 Task: Find connections with filter location Bagé with filter topic #Energywith filter profile language Spanish with filter current company WNS with filter school Sanjivani College of Engineering kopargaon with filter industry Vehicle Repair and Maintenance with filter service category Nature Photography with filter keywords title Bus Driver
Action: Mouse moved to (575, 101)
Screenshot: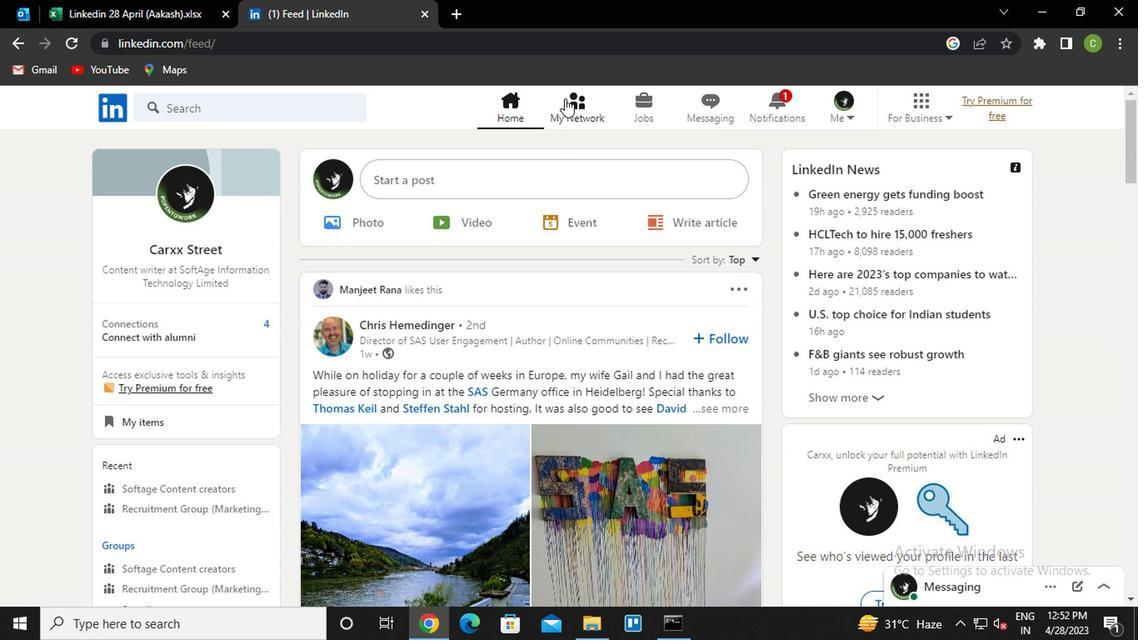 
Action: Mouse pressed left at (575, 101)
Screenshot: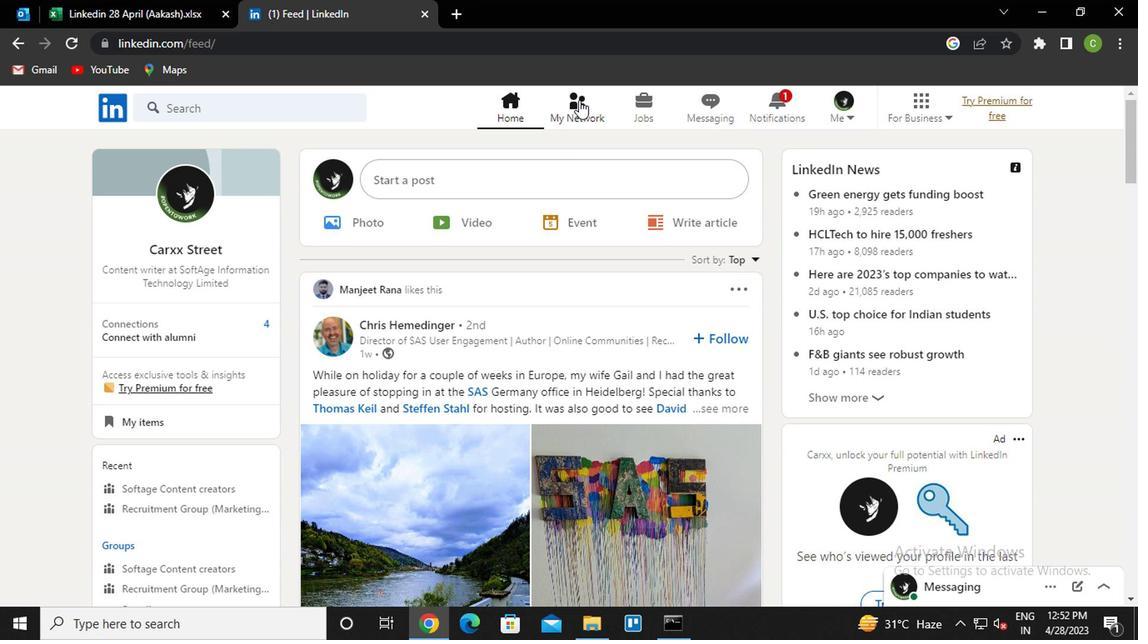 
Action: Mouse moved to (257, 196)
Screenshot: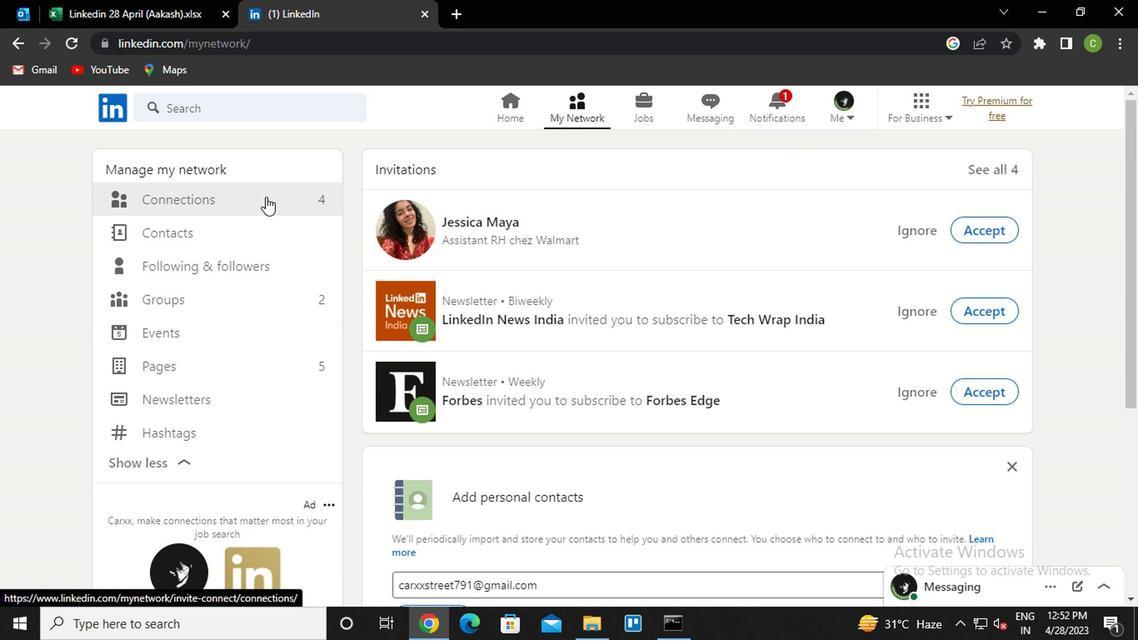 
Action: Mouse pressed left at (257, 196)
Screenshot: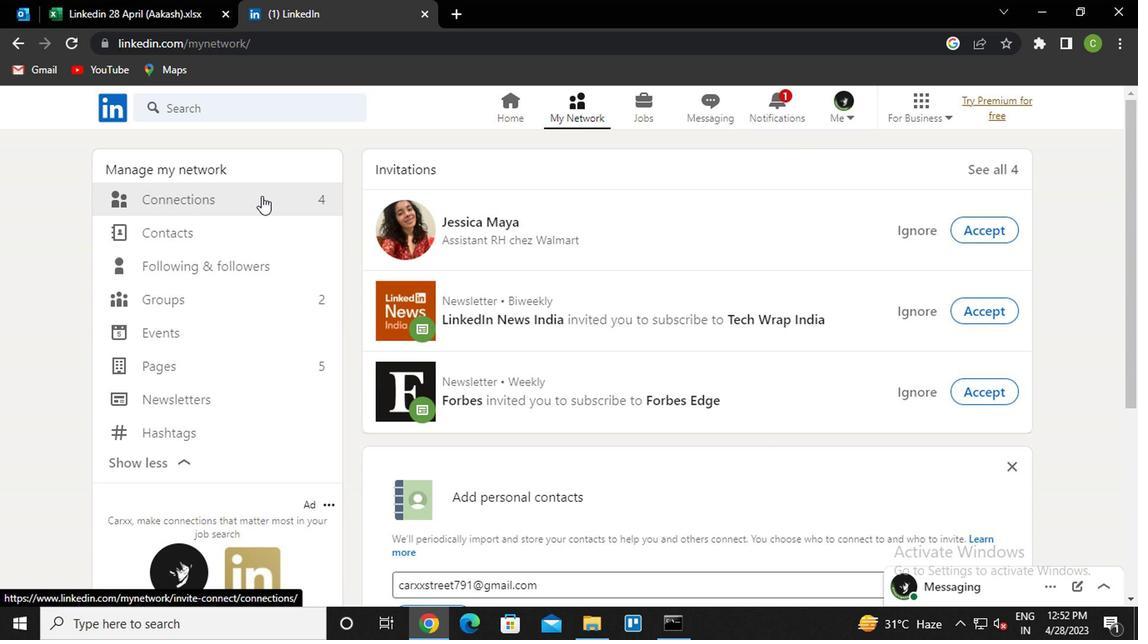 
Action: Mouse moved to (711, 205)
Screenshot: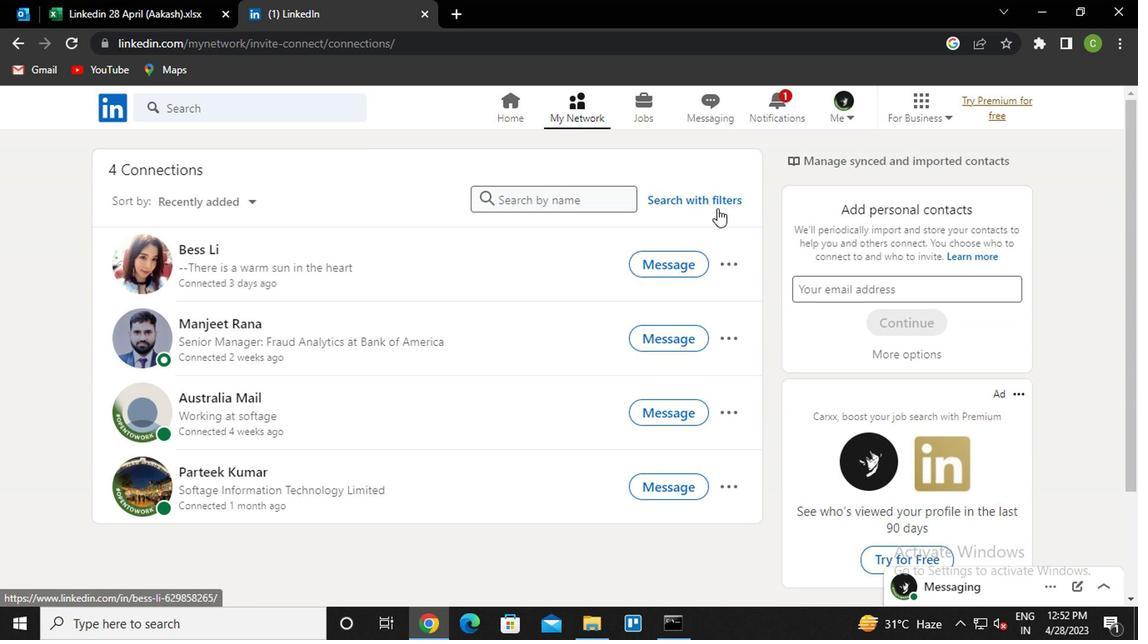 
Action: Mouse pressed left at (711, 205)
Screenshot: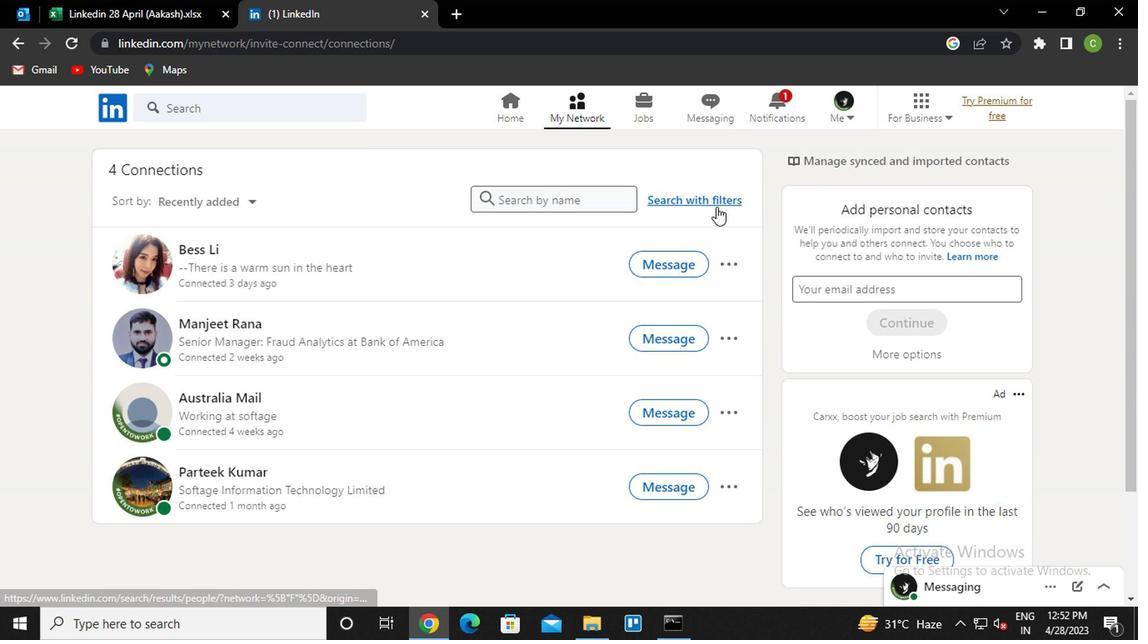 
Action: Mouse moved to (625, 156)
Screenshot: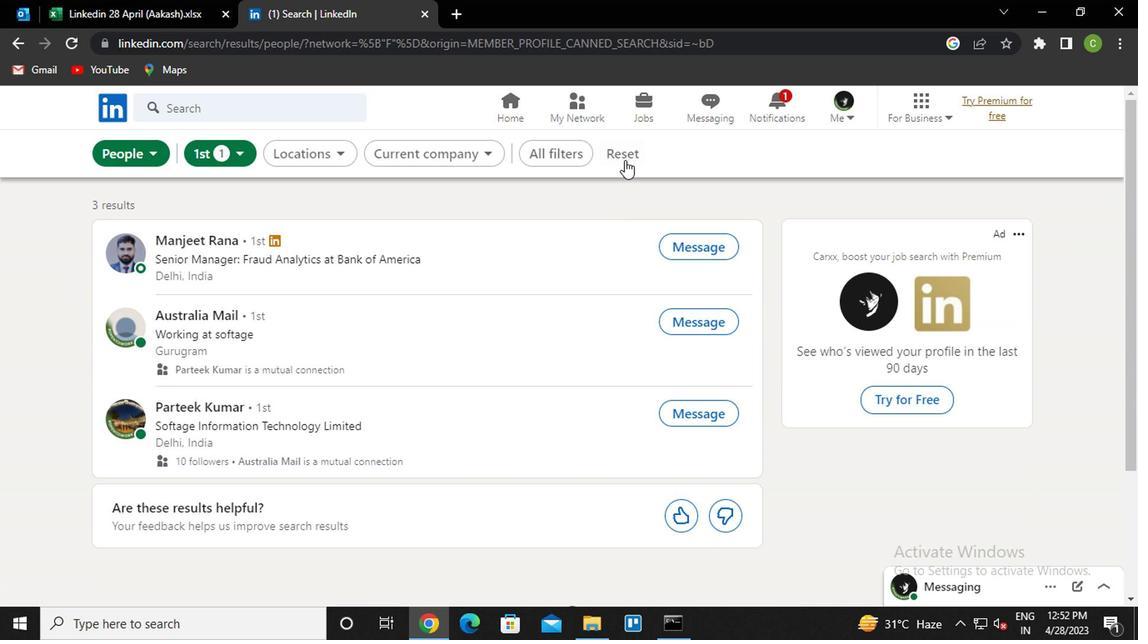
Action: Mouse pressed left at (625, 156)
Screenshot: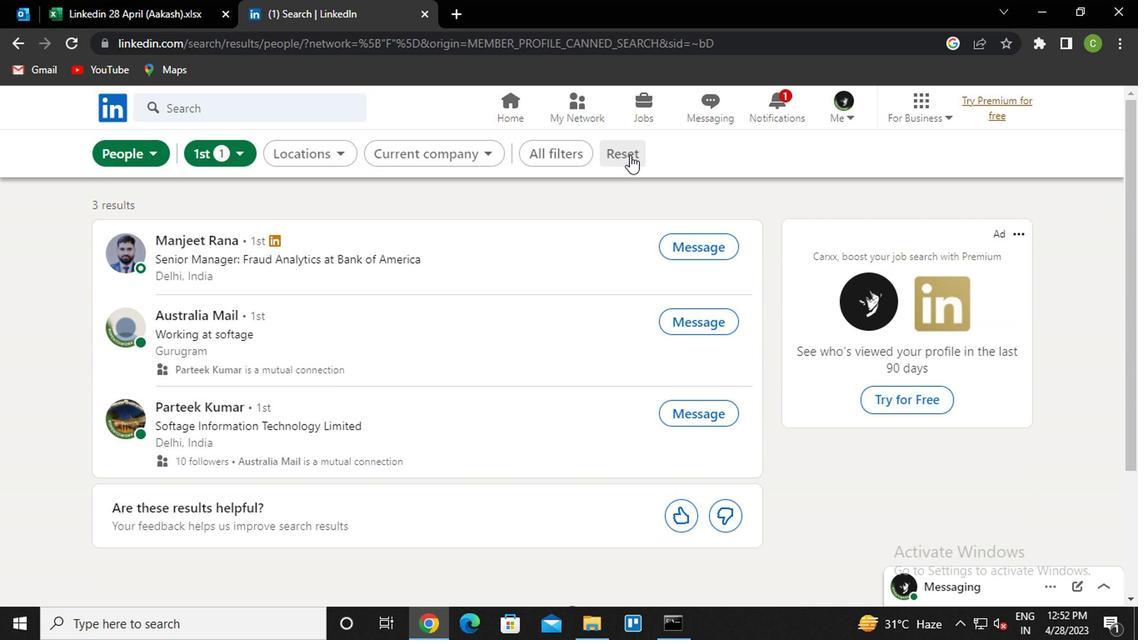 
Action: Mouse moved to (607, 158)
Screenshot: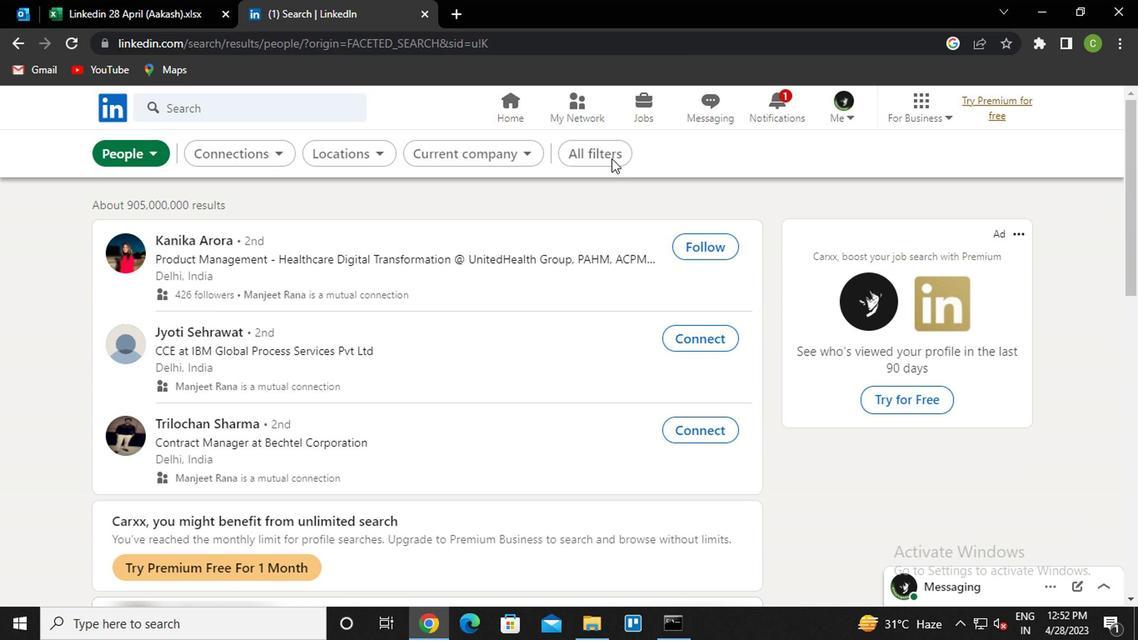 
Action: Mouse pressed left at (607, 158)
Screenshot: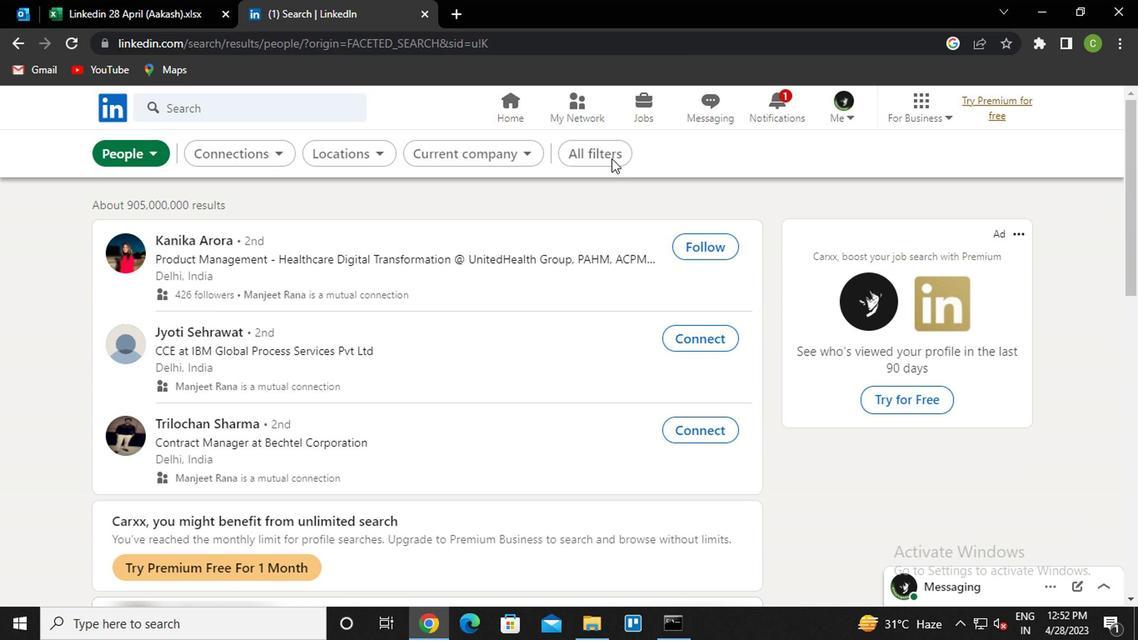 
Action: Mouse moved to (830, 353)
Screenshot: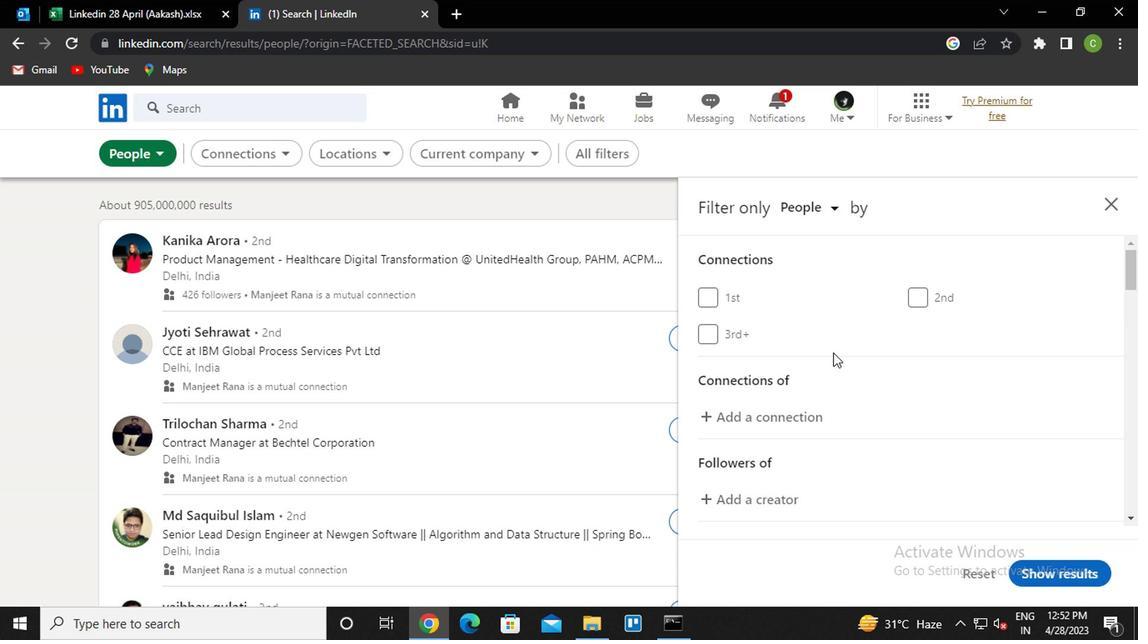 
Action: Mouse scrolled (830, 353) with delta (0, 0)
Screenshot: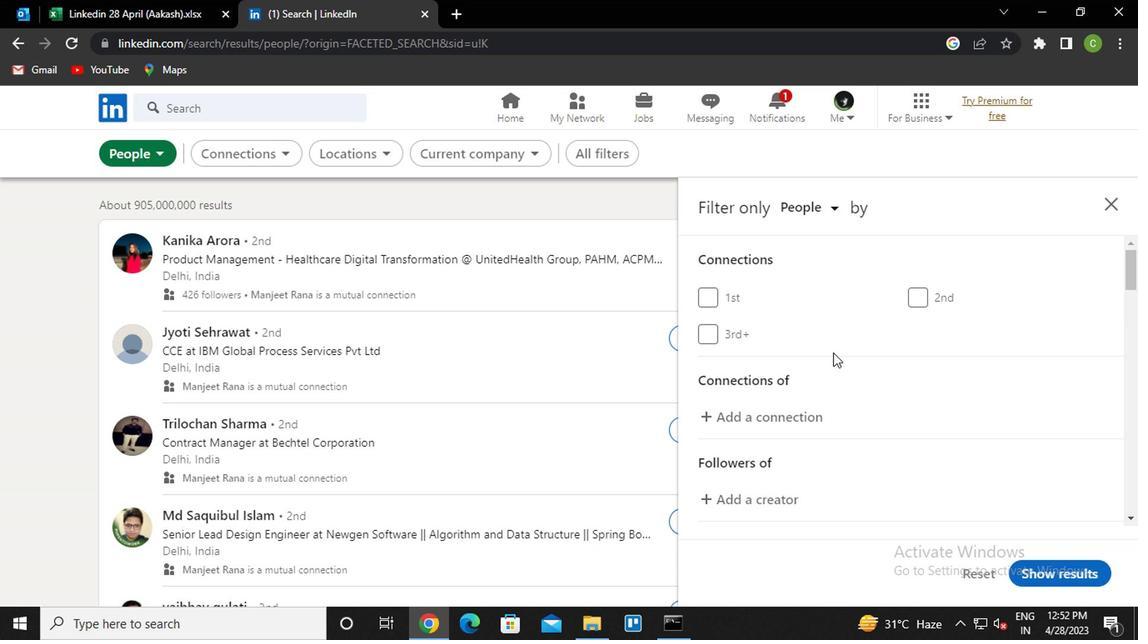 
Action: Mouse moved to (831, 356)
Screenshot: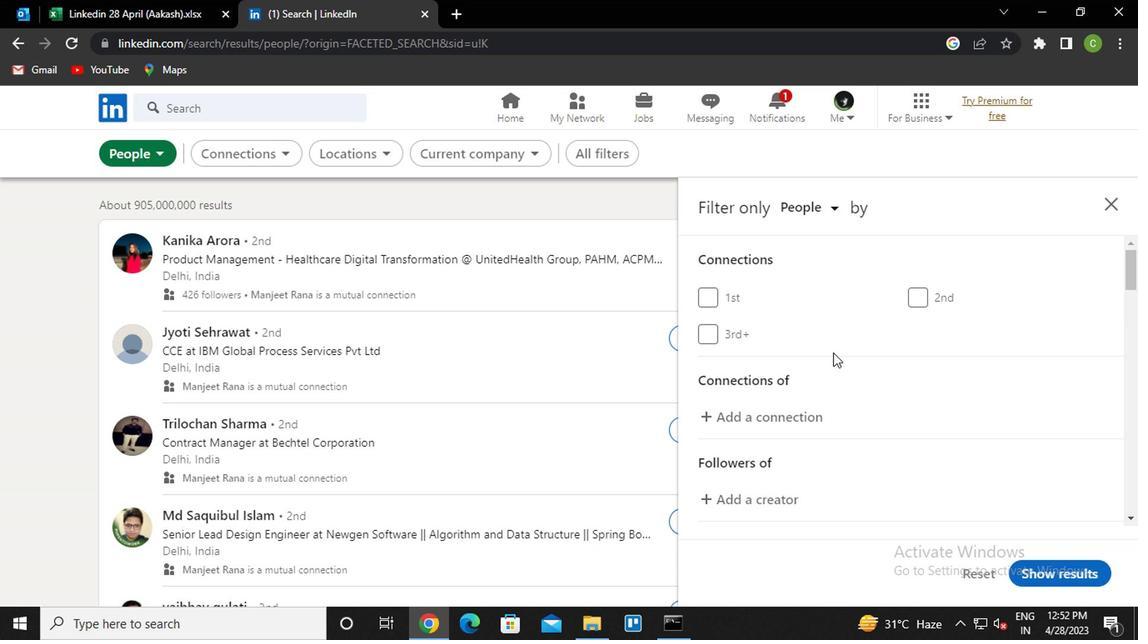 
Action: Mouse scrolled (831, 355) with delta (0, -1)
Screenshot: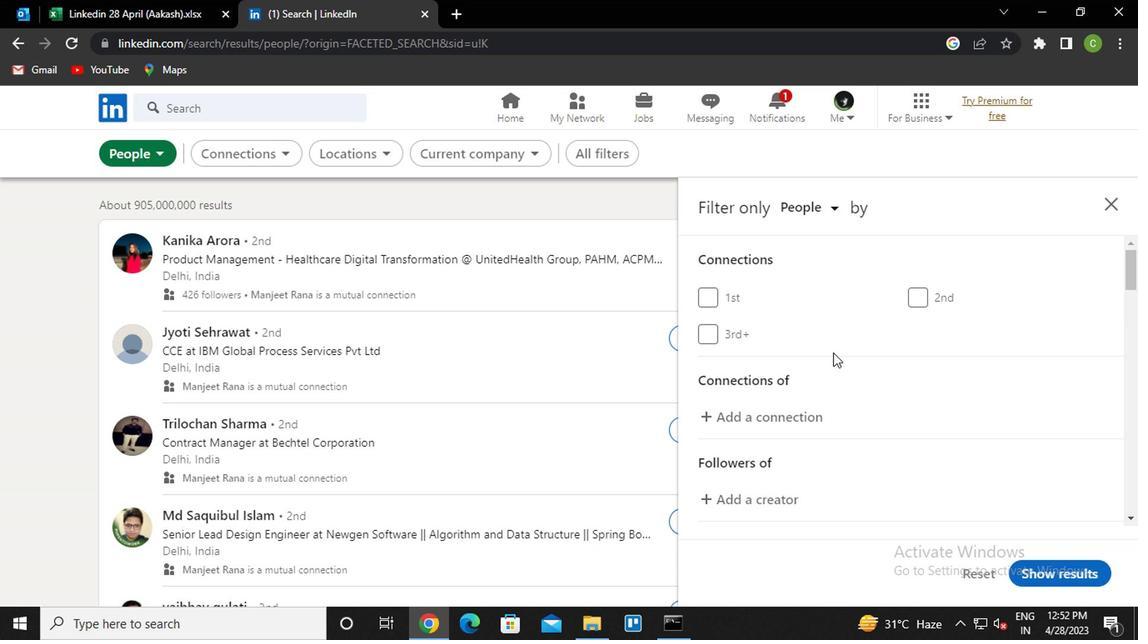 
Action: Mouse moved to (834, 361)
Screenshot: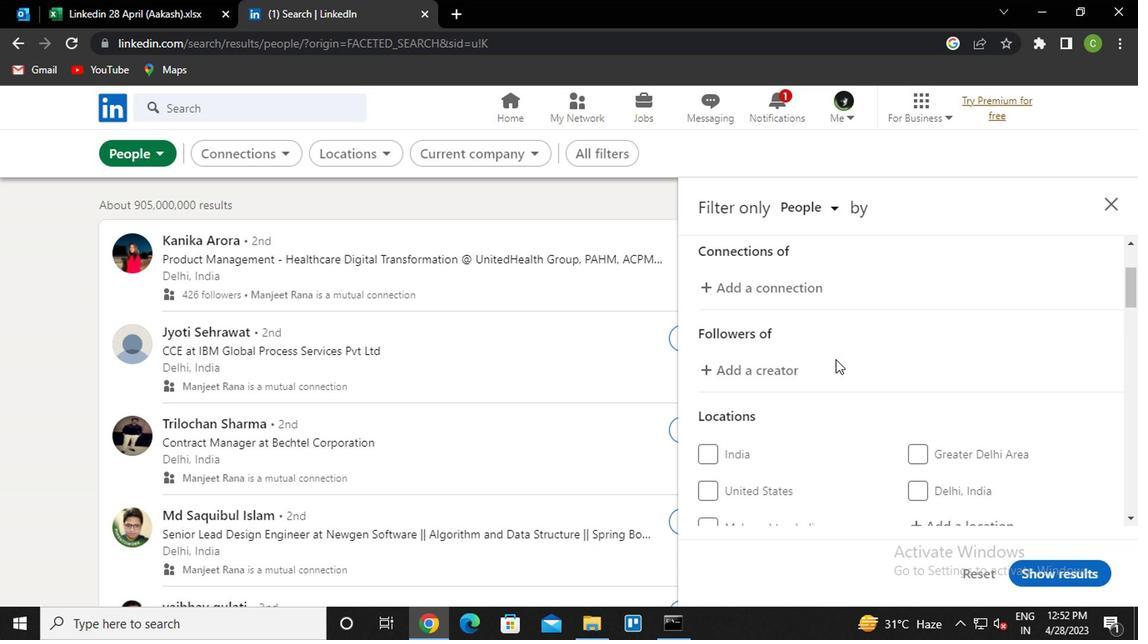 
Action: Mouse scrolled (834, 359) with delta (0, -1)
Screenshot: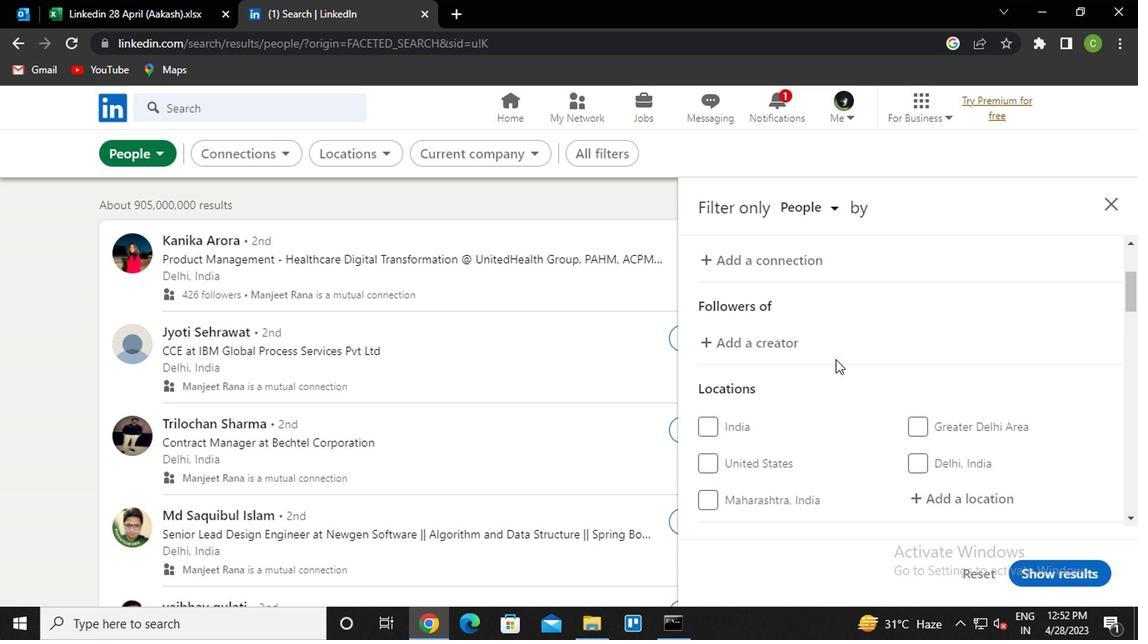 
Action: Mouse moved to (837, 365)
Screenshot: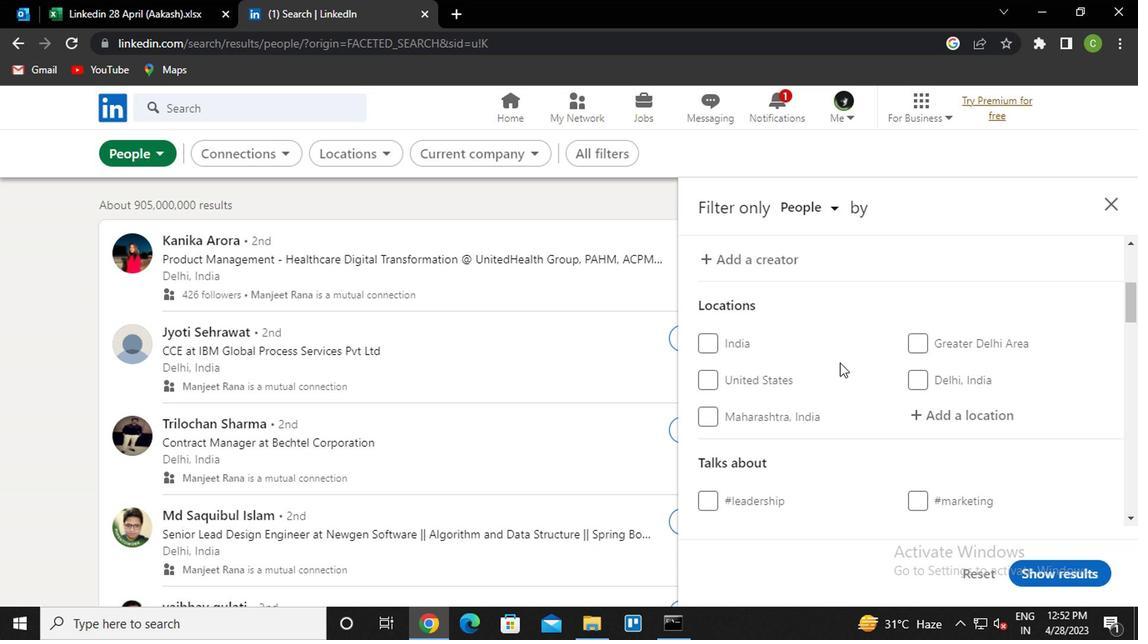 
Action: Mouse scrolled (837, 365) with delta (0, 0)
Screenshot: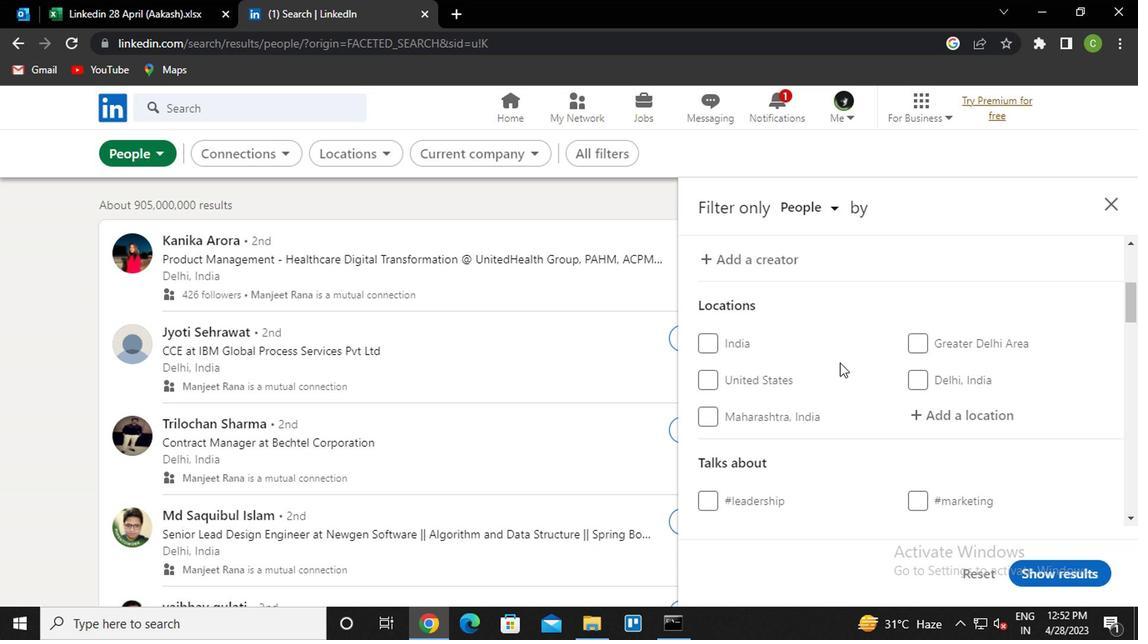 
Action: Mouse moved to (920, 324)
Screenshot: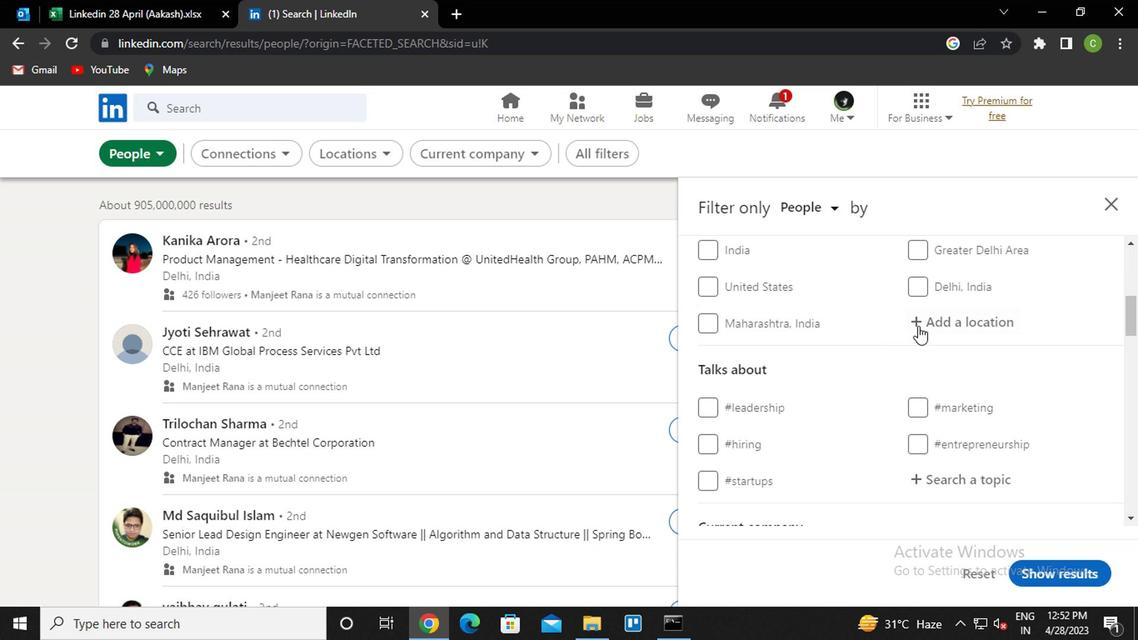 
Action: Mouse pressed left at (920, 324)
Screenshot: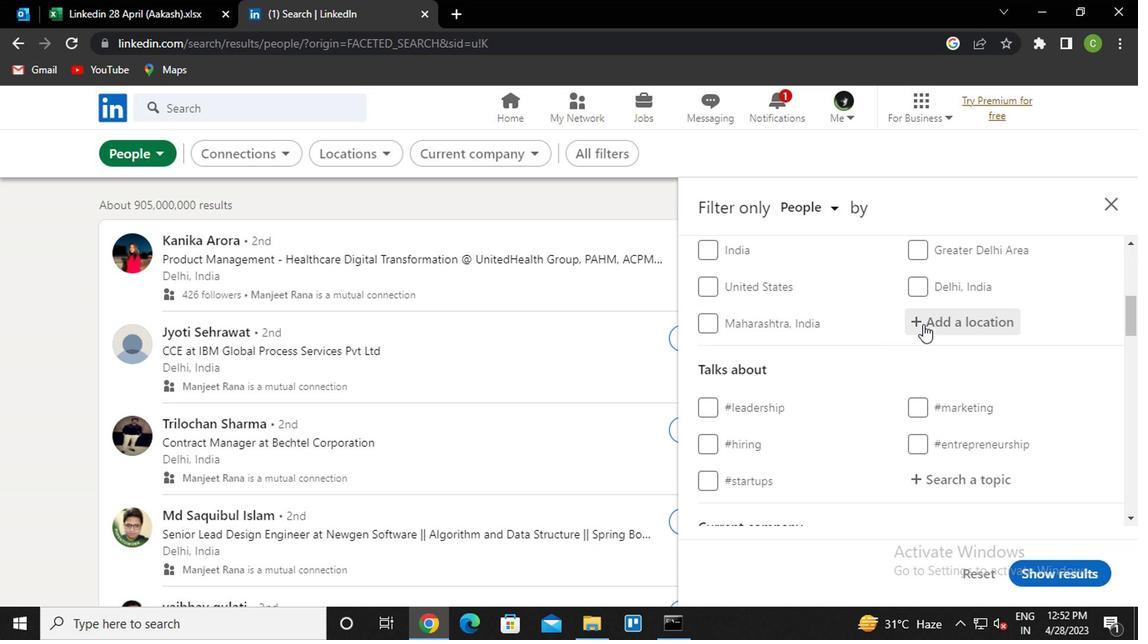 
Action: Key pressed <Key.caps_lock>b<Key.caps_lock>age<Key.down><Key.enter>
Screenshot: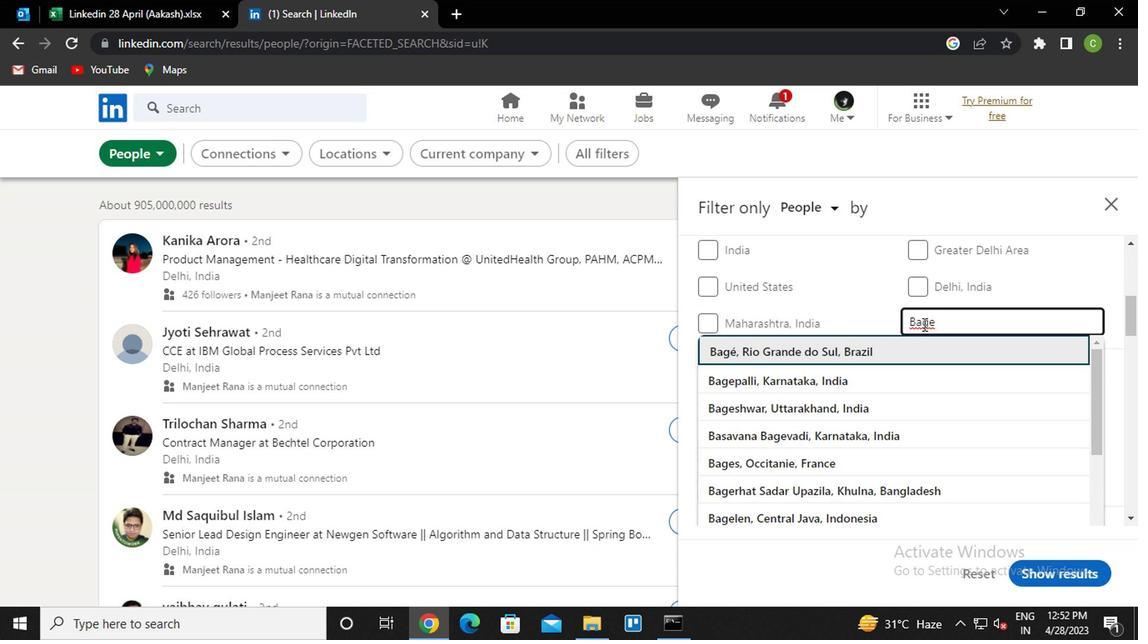
Action: Mouse scrolled (920, 323) with delta (0, 0)
Screenshot: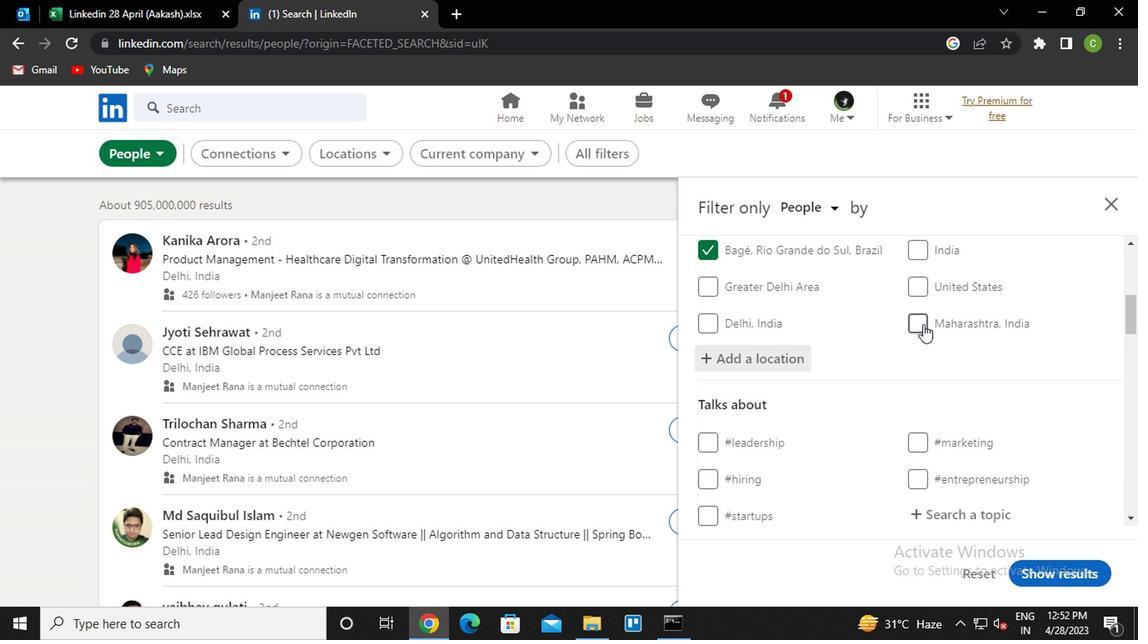 
Action: Mouse scrolled (920, 323) with delta (0, 0)
Screenshot: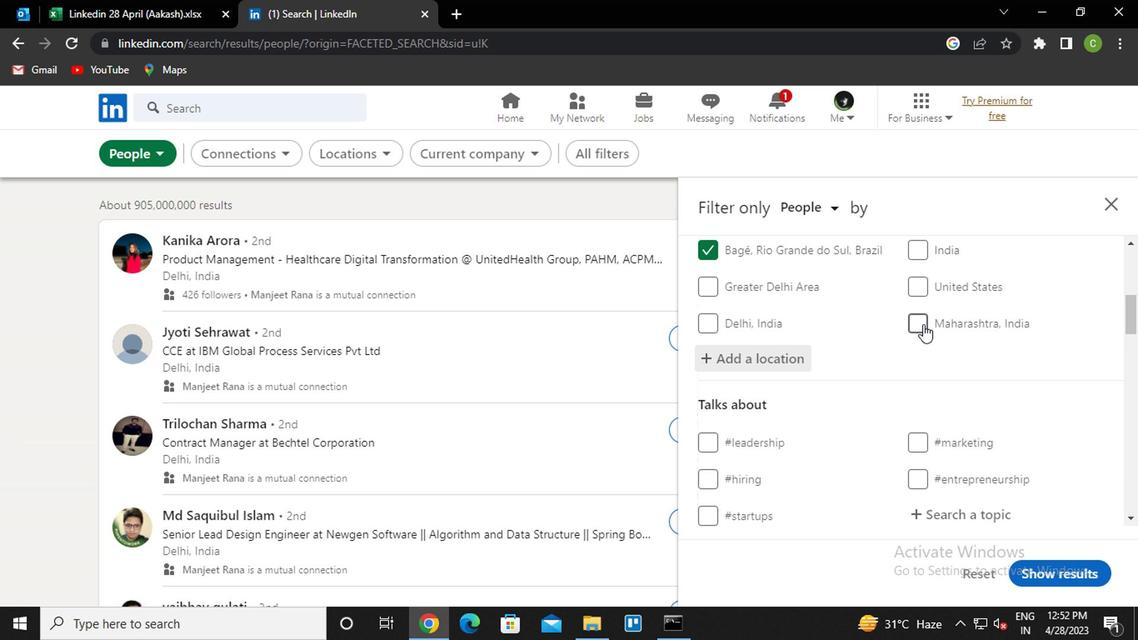 
Action: Mouse scrolled (920, 323) with delta (0, 0)
Screenshot: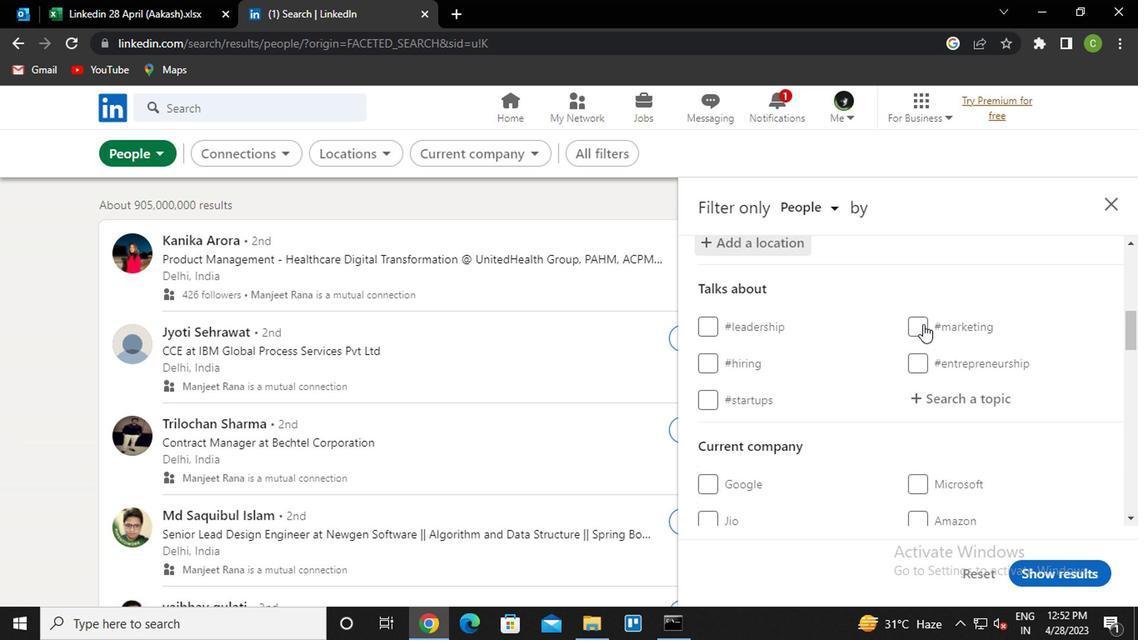 
Action: Mouse moved to (976, 265)
Screenshot: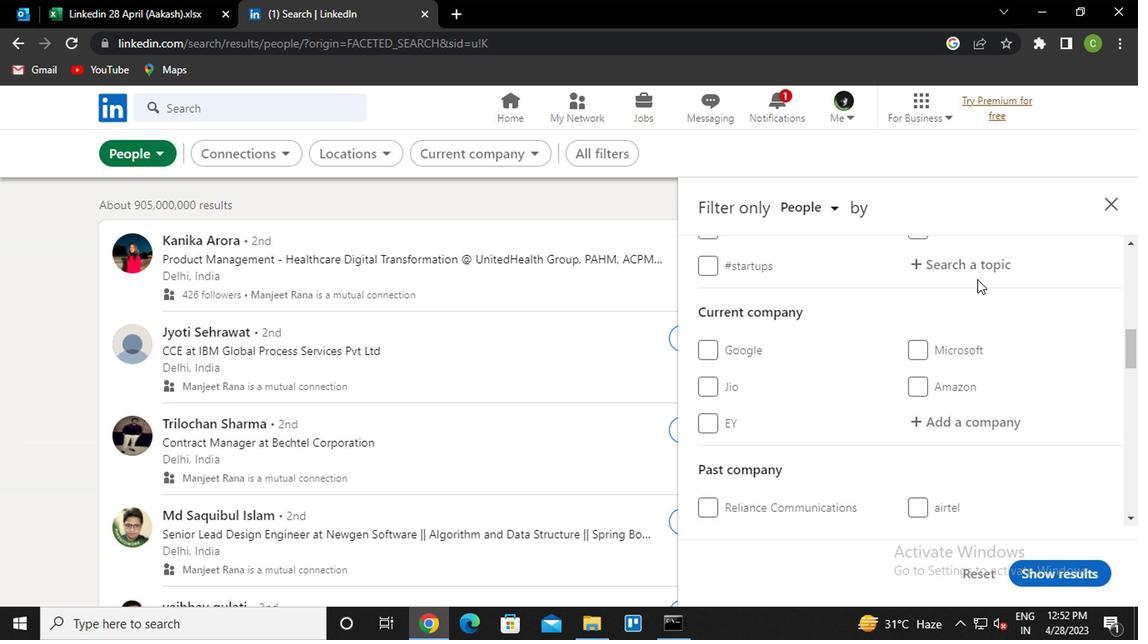 
Action: Mouse pressed left at (976, 265)
Screenshot: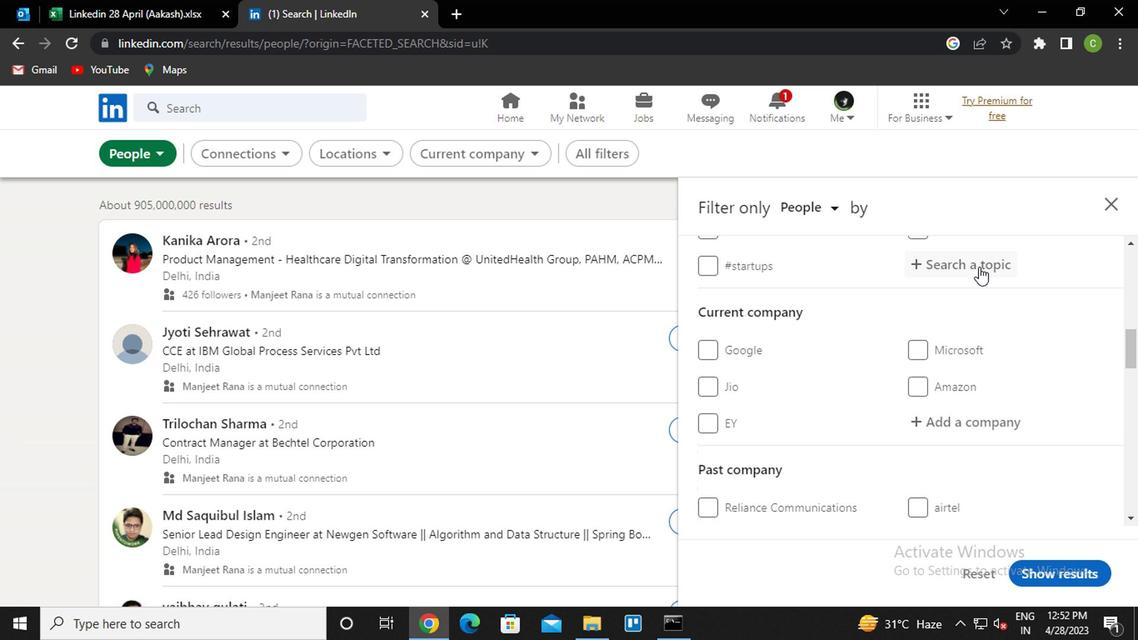 
Action: Key pressed energy<Key.down><Key.enter>
Screenshot: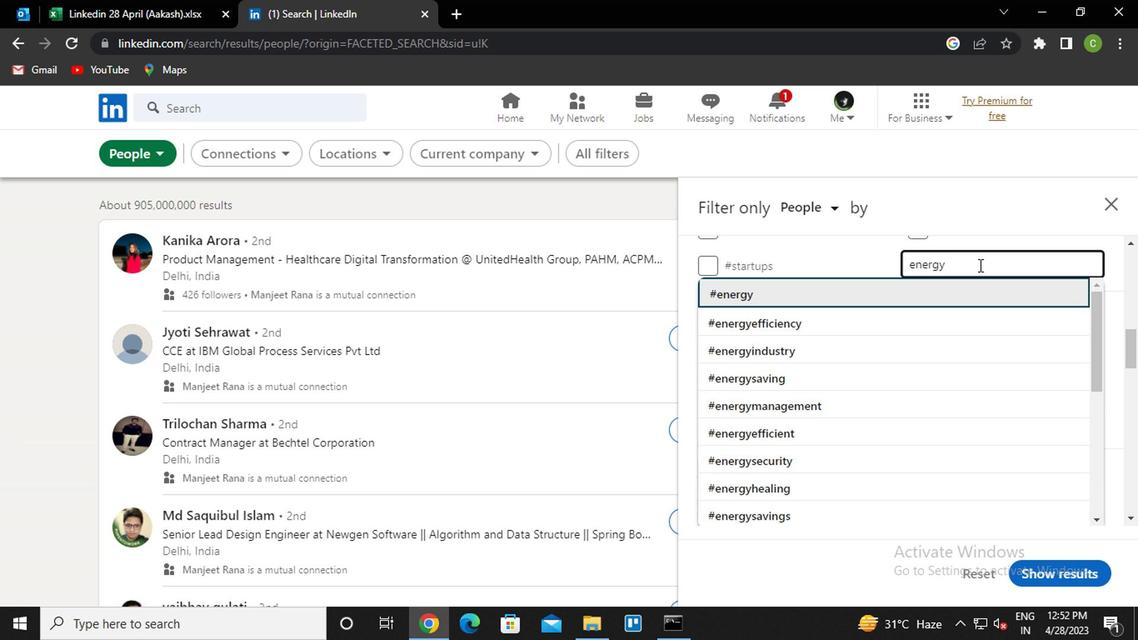 
Action: Mouse scrolled (976, 264) with delta (0, 0)
Screenshot: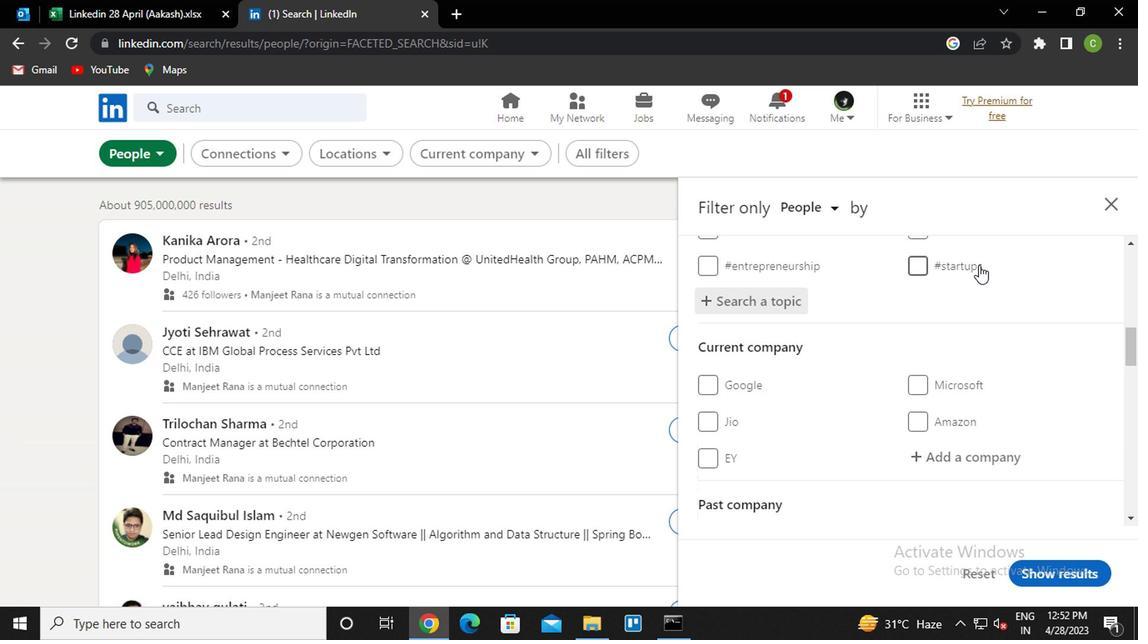 
Action: Mouse scrolled (976, 264) with delta (0, 0)
Screenshot: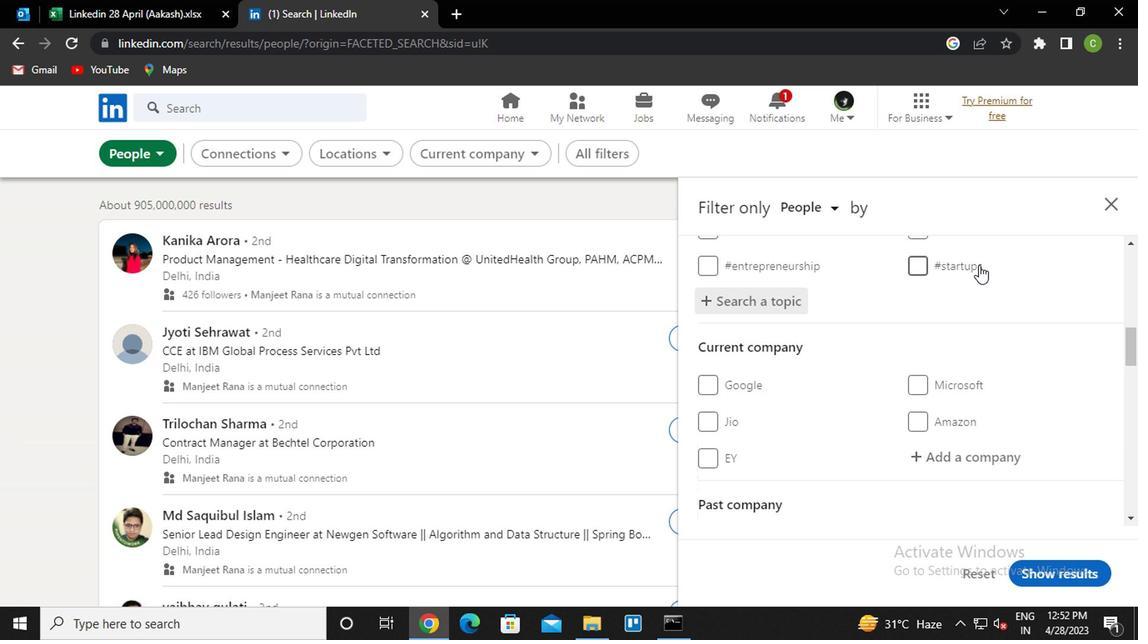 
Action: Mouse scrolled (976, 264) with delta (0, 0)
Screenshot: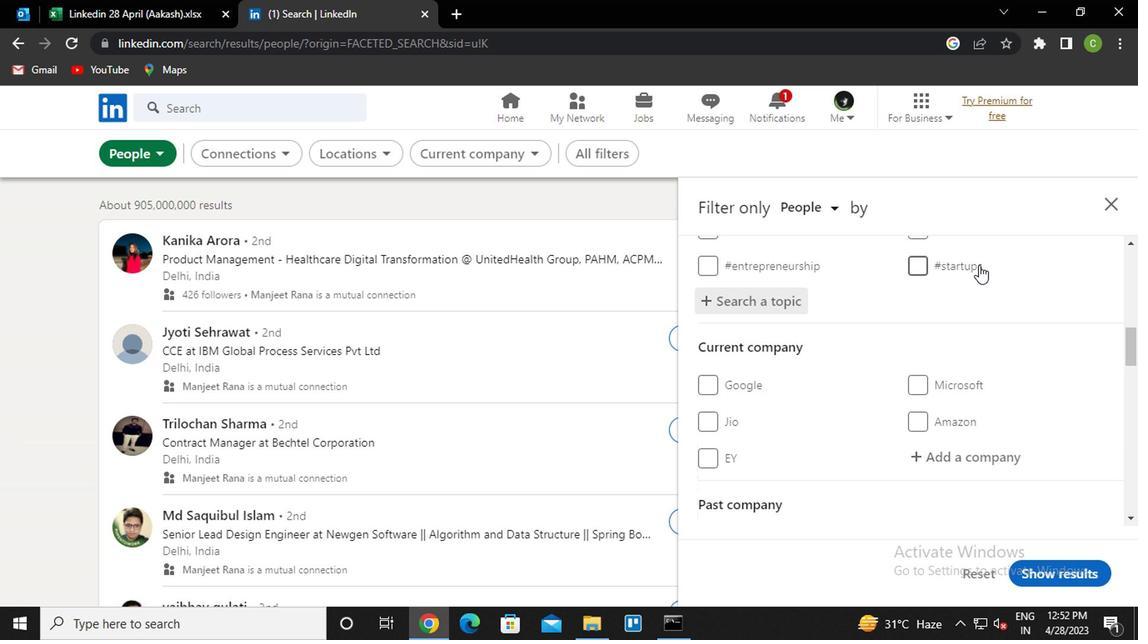 
Action: Mouse scrolled (976, 264) with delta (0, 0)
Screenshot: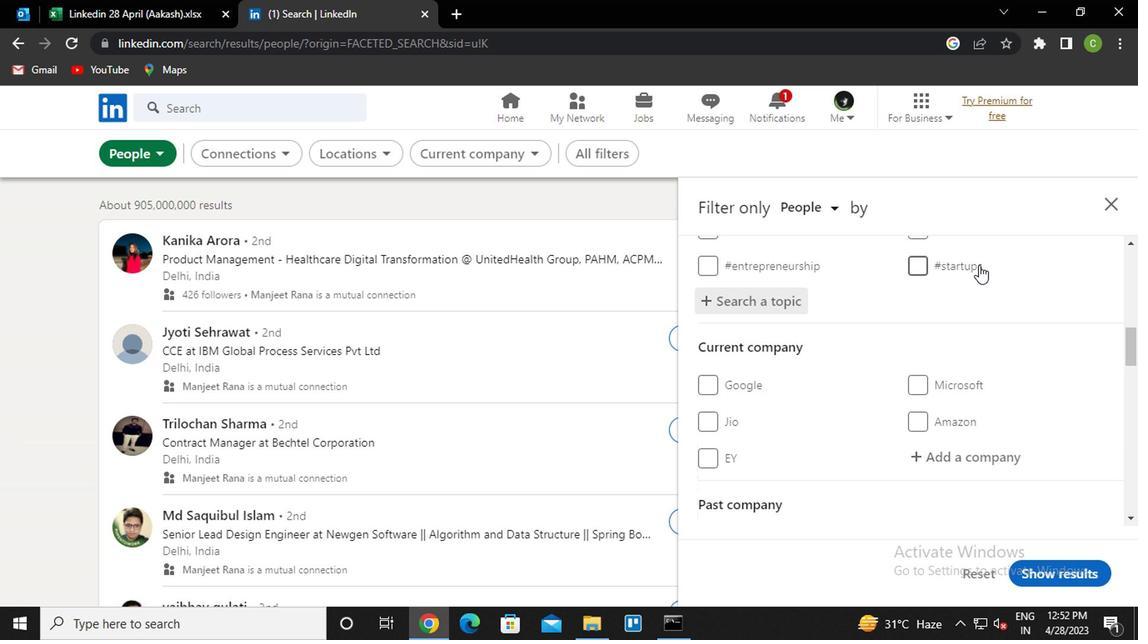 
Action: Mouse scrolled (976, 264) with delta (0, 0)
Screenshot: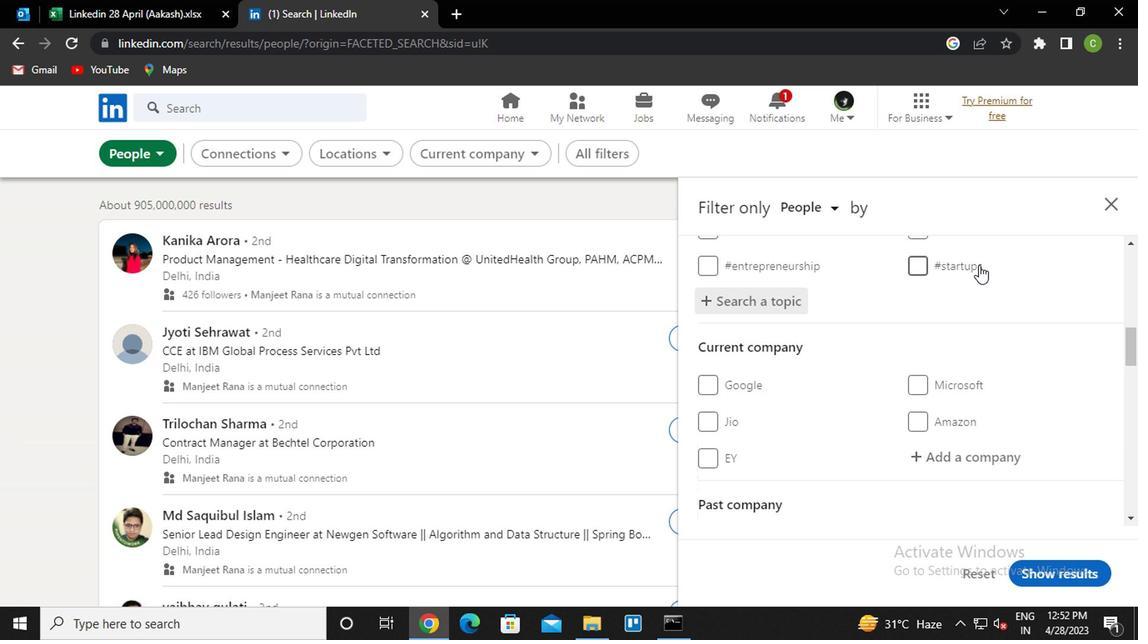 
Action: Mouse scrolled (976, 264) with delta (0, 0)
Screenshot: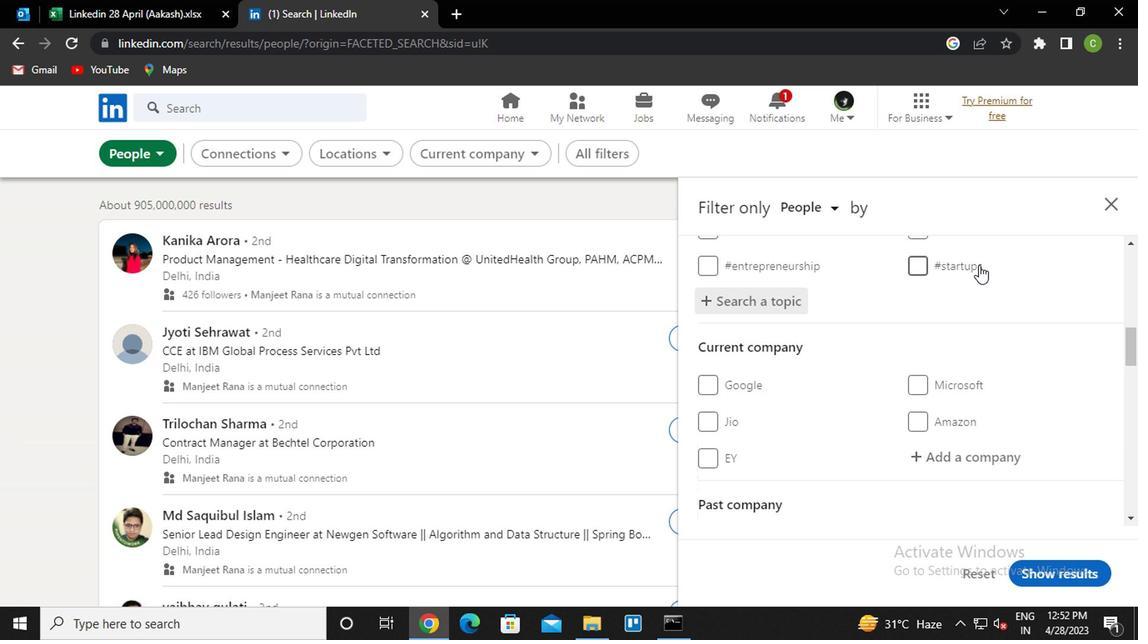 
Action: Mouse scrolled (976, 264) with delta (0, 0)
Screenshot: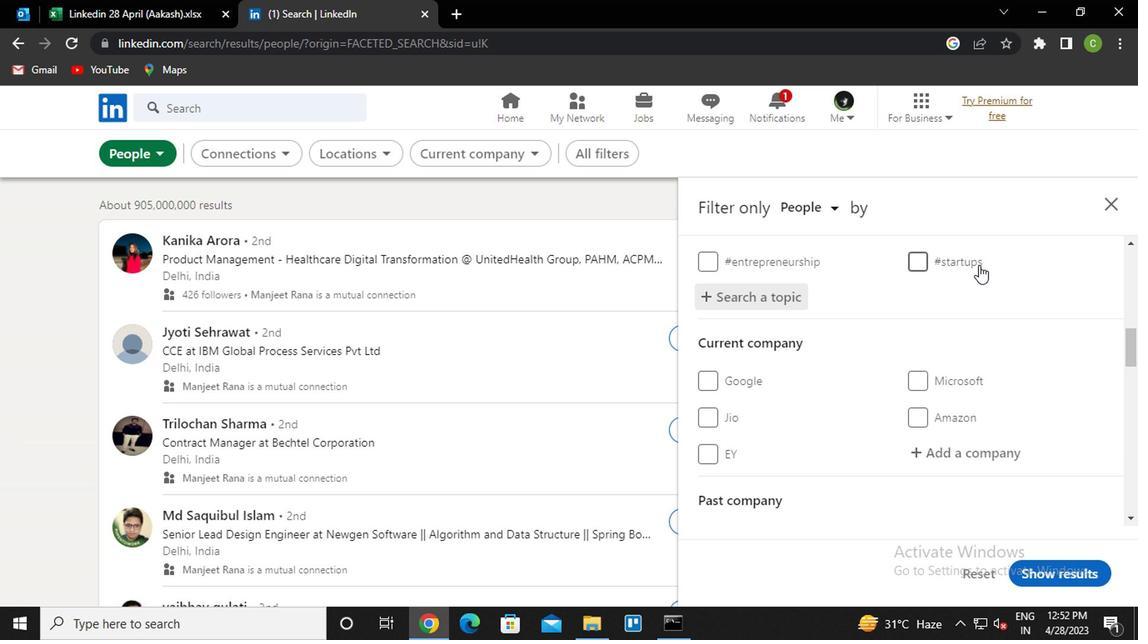 
Action: Mouse scrolled (976, 264) with delta (0, 0)
Screenshot: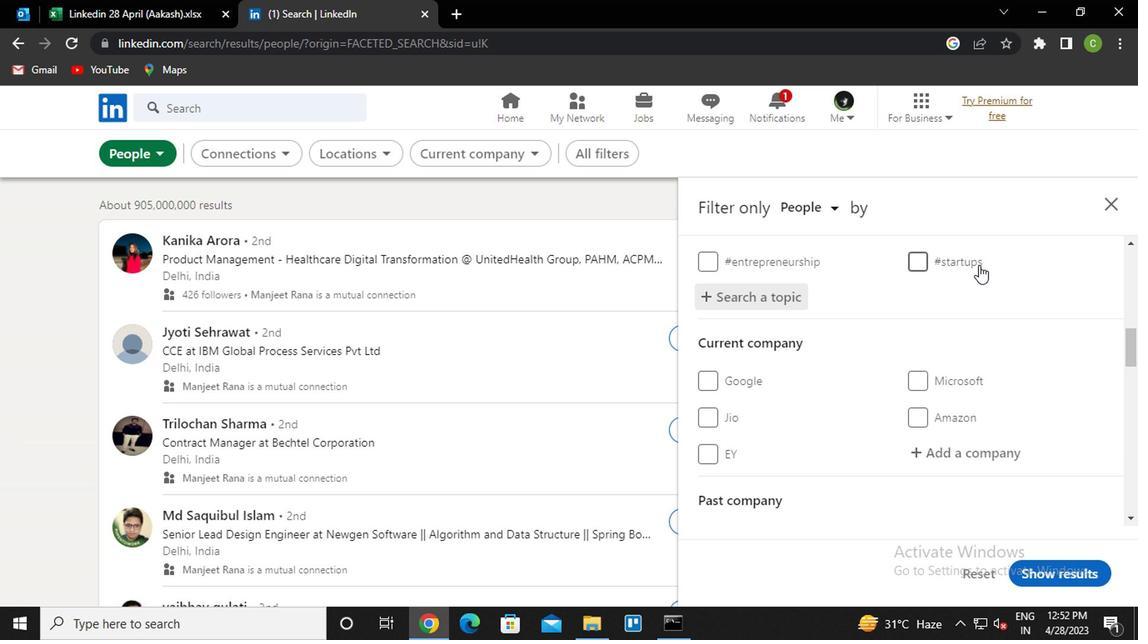 
Action: Mouse moved to (711, 423)
Screenshot: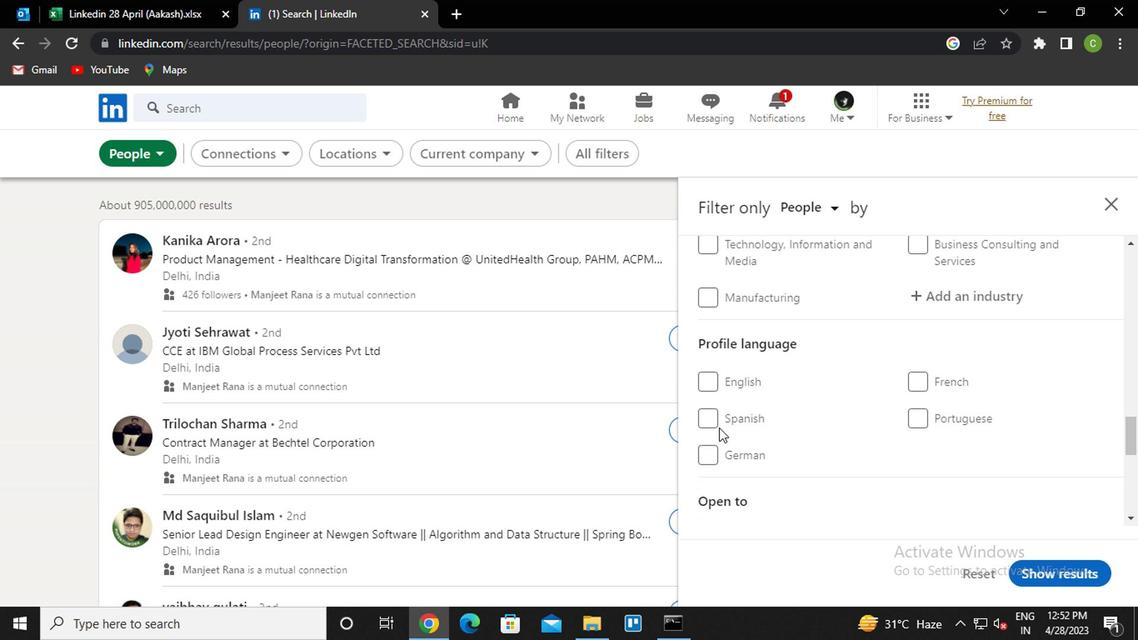 
Action: Mouse pressed left at (711, 423)
Screenshot: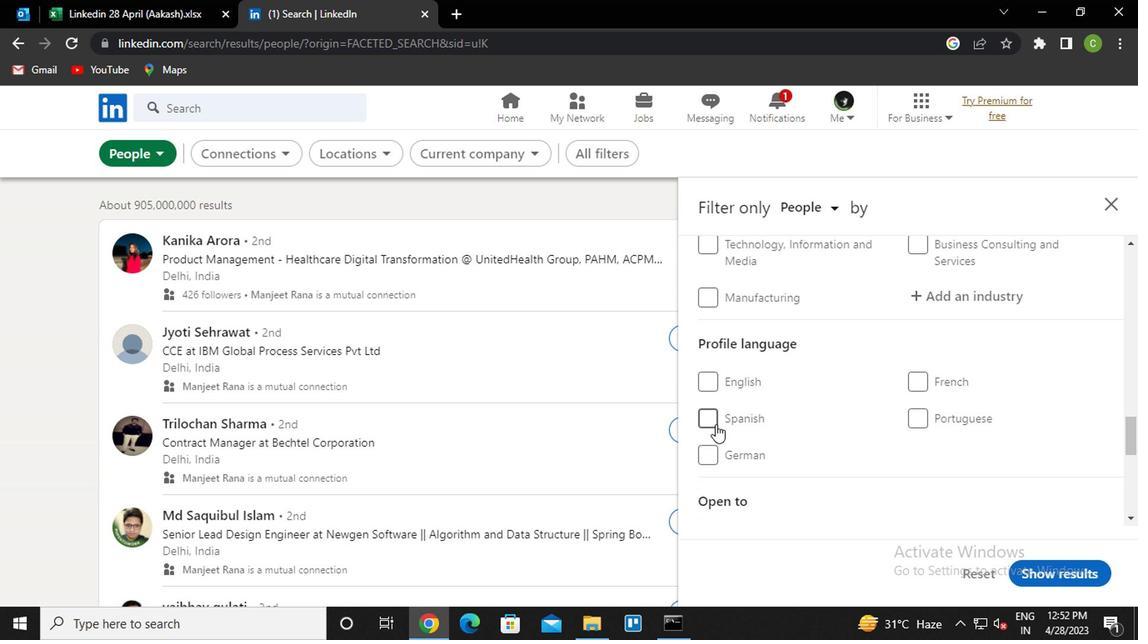 
Action: Mouse moved to (982, 445)
Screenshot: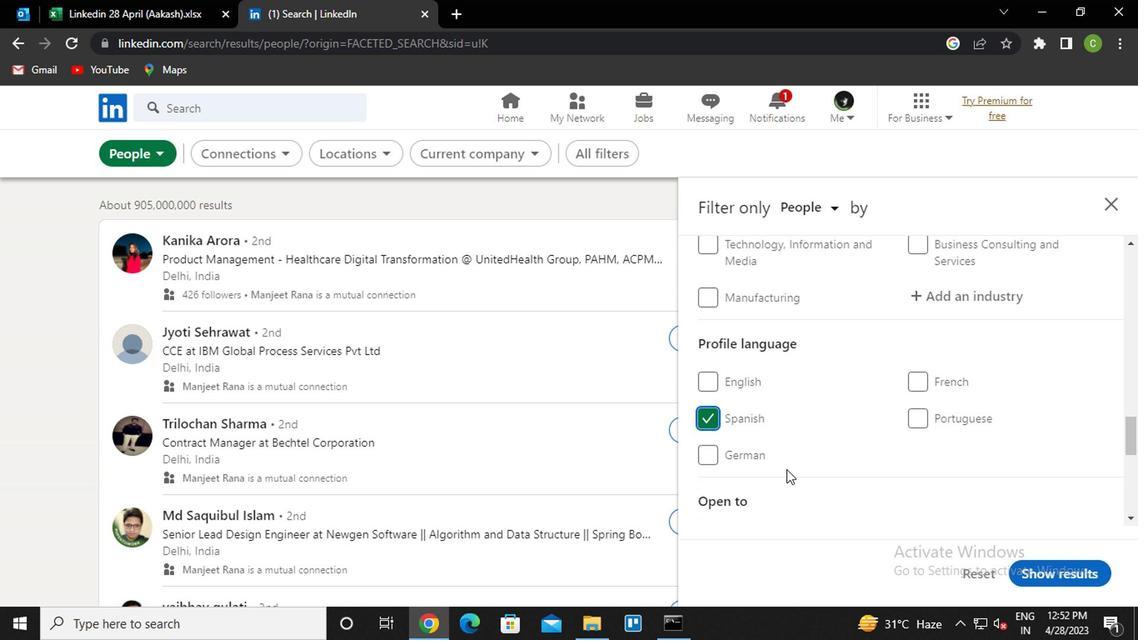 
Action: Mouse scrolled (982, 446) with delta (0, 1)
Screenshot: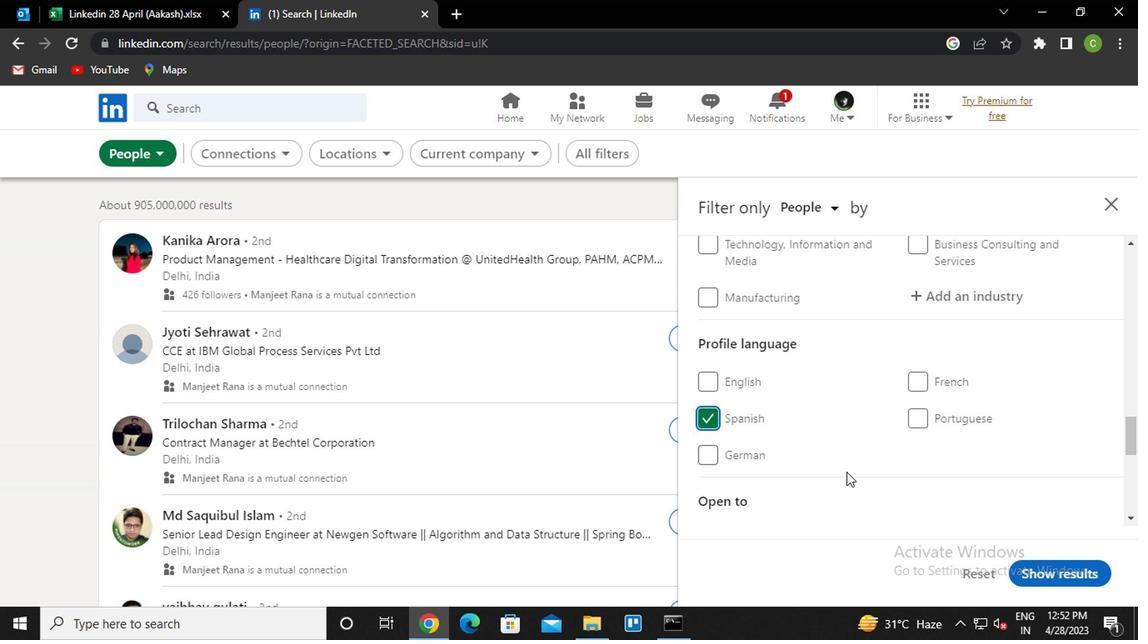 
Action: Mouse scrolled (982, 446) with delta (0, 1)
Screenshot: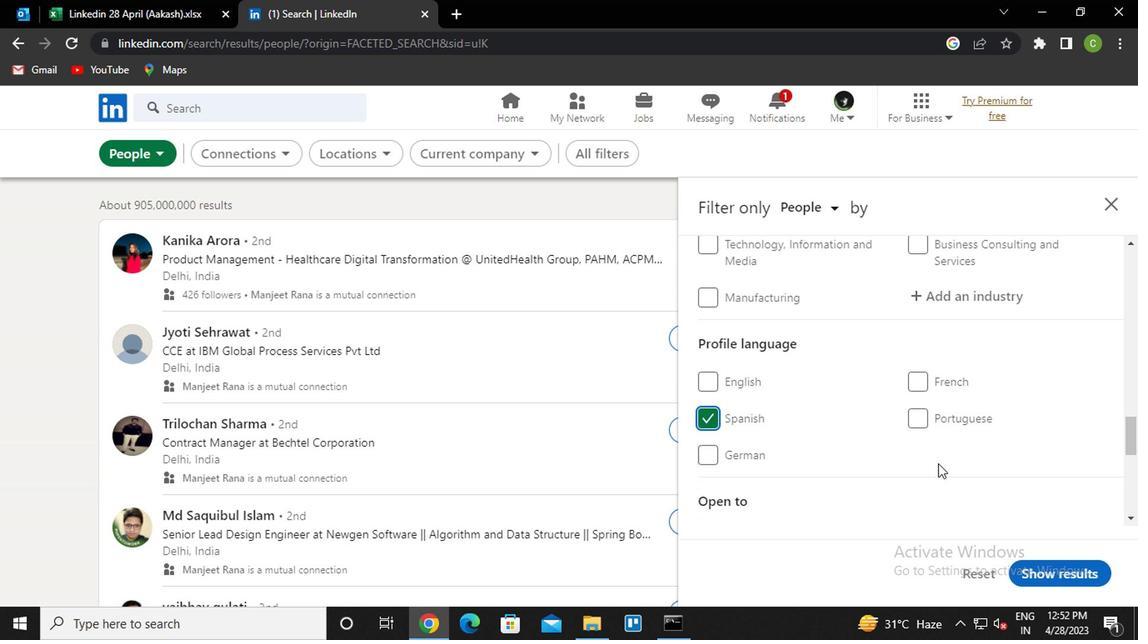 
Action: Mouse scrolled (982, 446) with delta (0, 1)
Screenshot: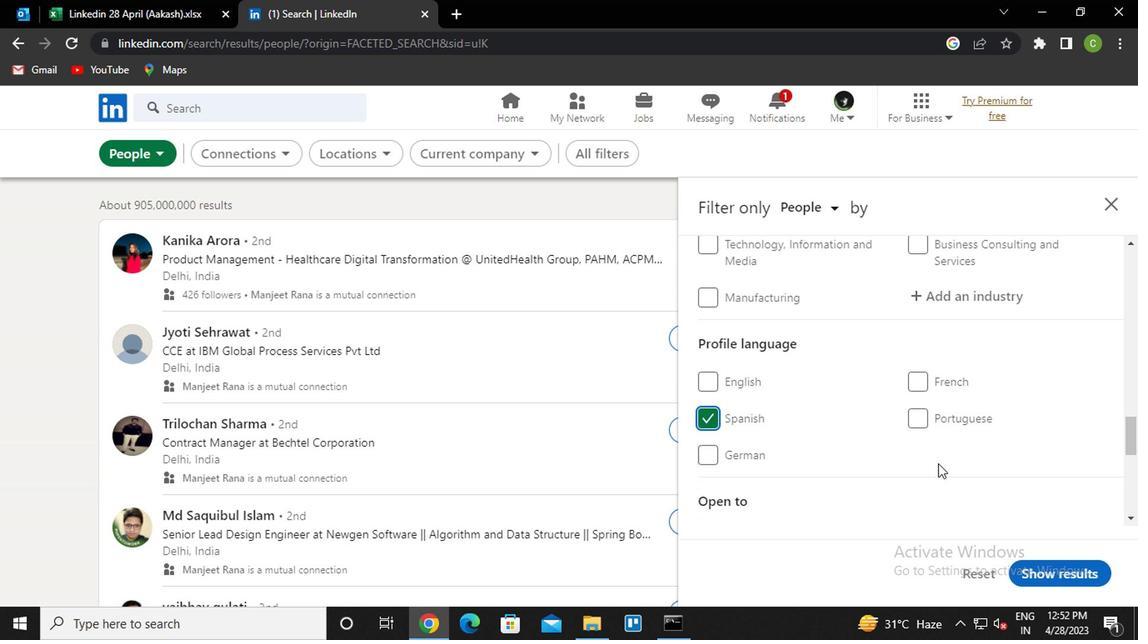 
Action: Mouse scrolled (982, 446) with delta (0, 1)
Screenshot: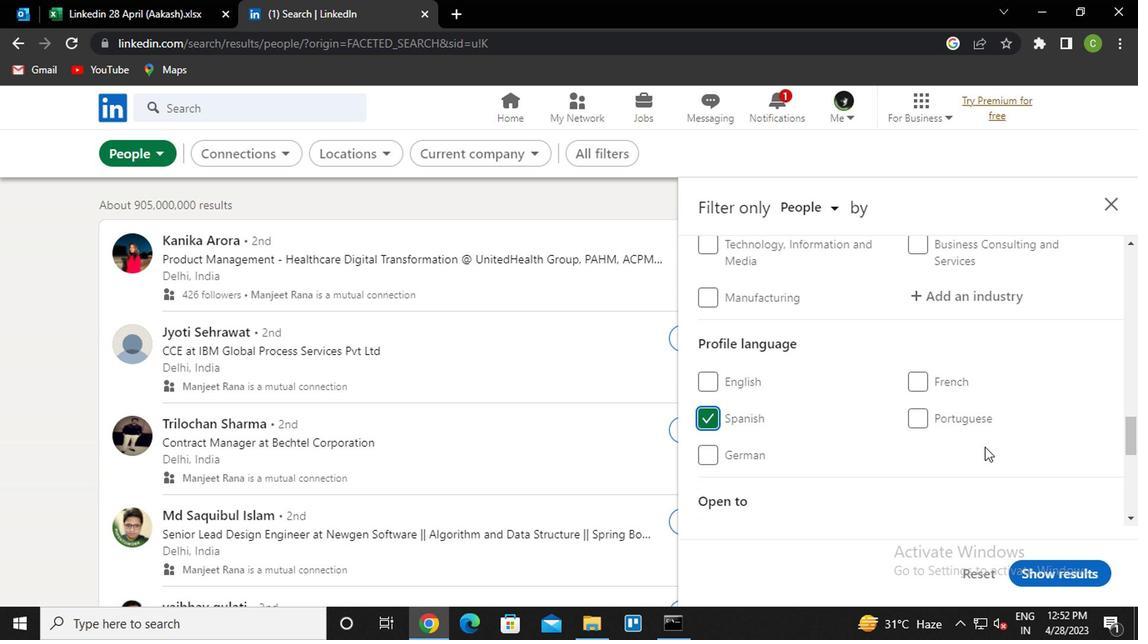 
Action: Mouse scrolled (982, 446) with delta (0, 1)
Screenshot: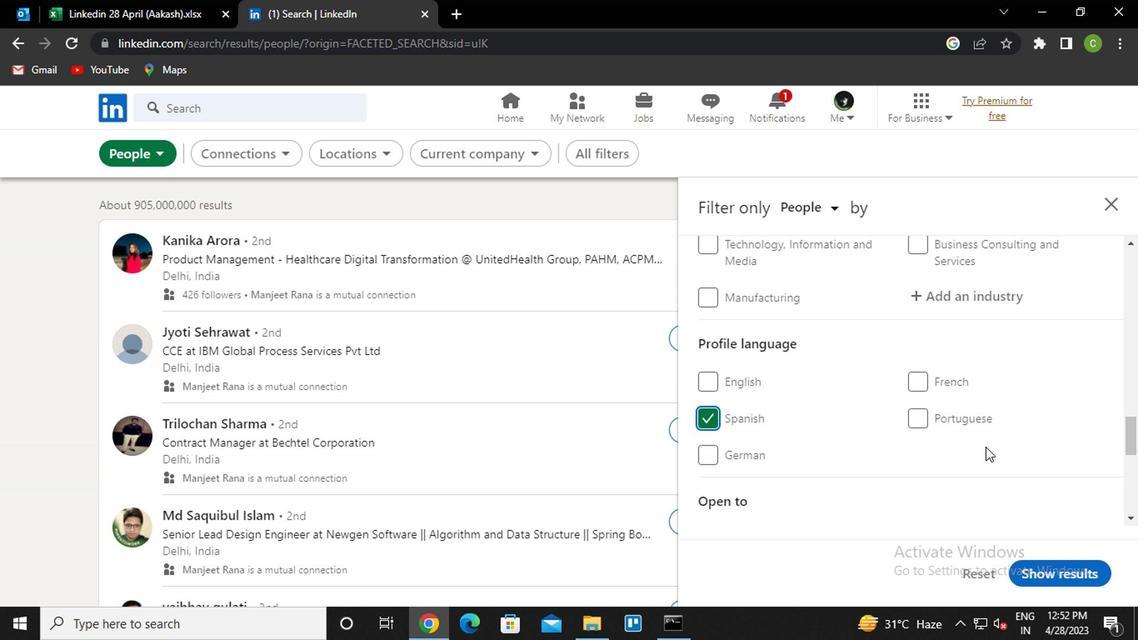 
Action: Mouse scrolled (982, 446) with delta (0, 1)
Screenshot: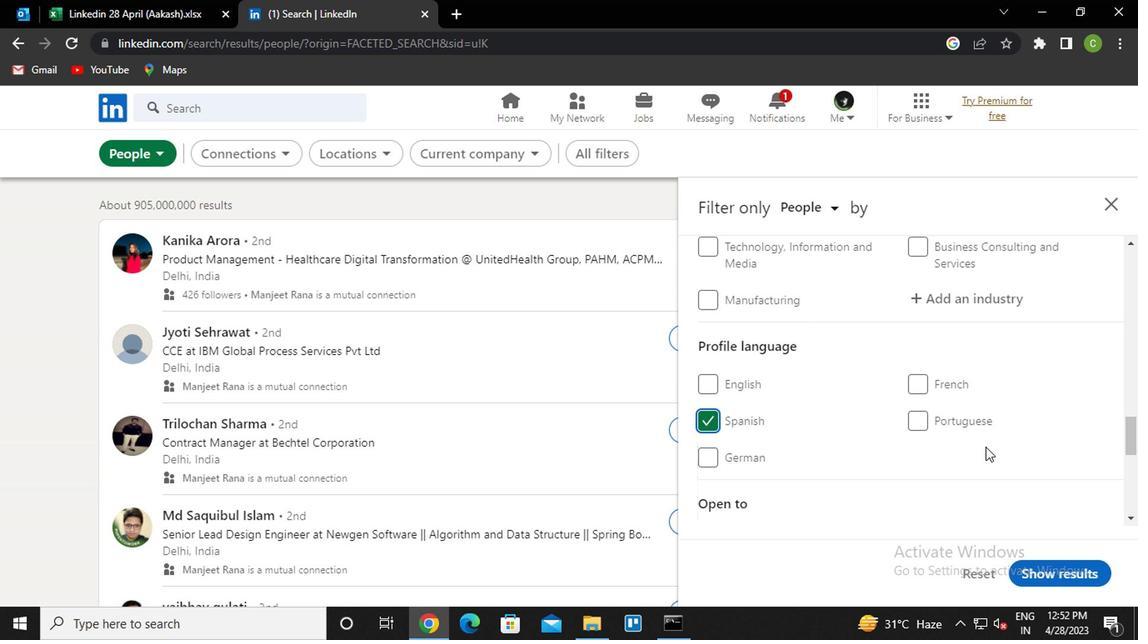 
Action: Mouse moved to (860, 411)
Screenshot: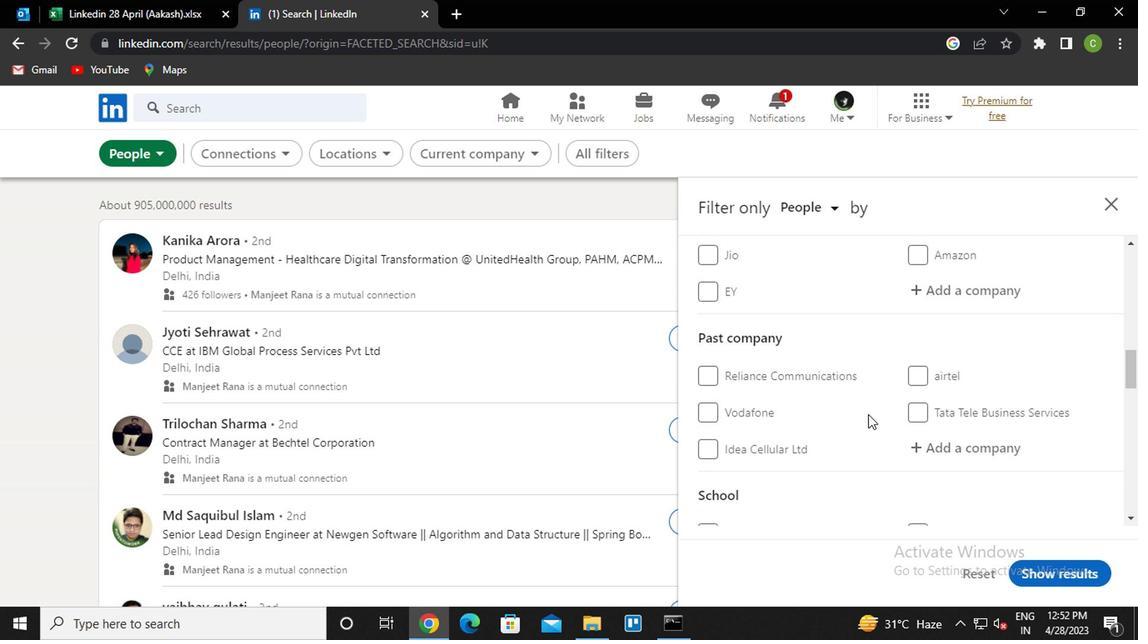 
Action: Mouse scrolled (860, 411) with delta (0, 0)
Screenshot: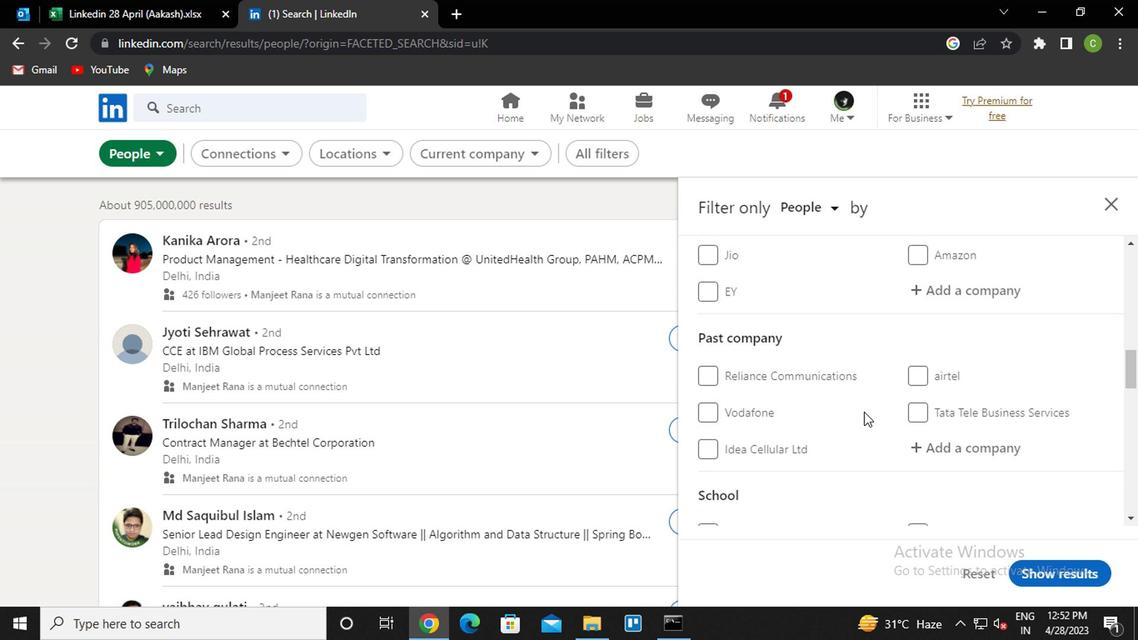 
Action: Mouse moved to (949, 366)
Screenshot: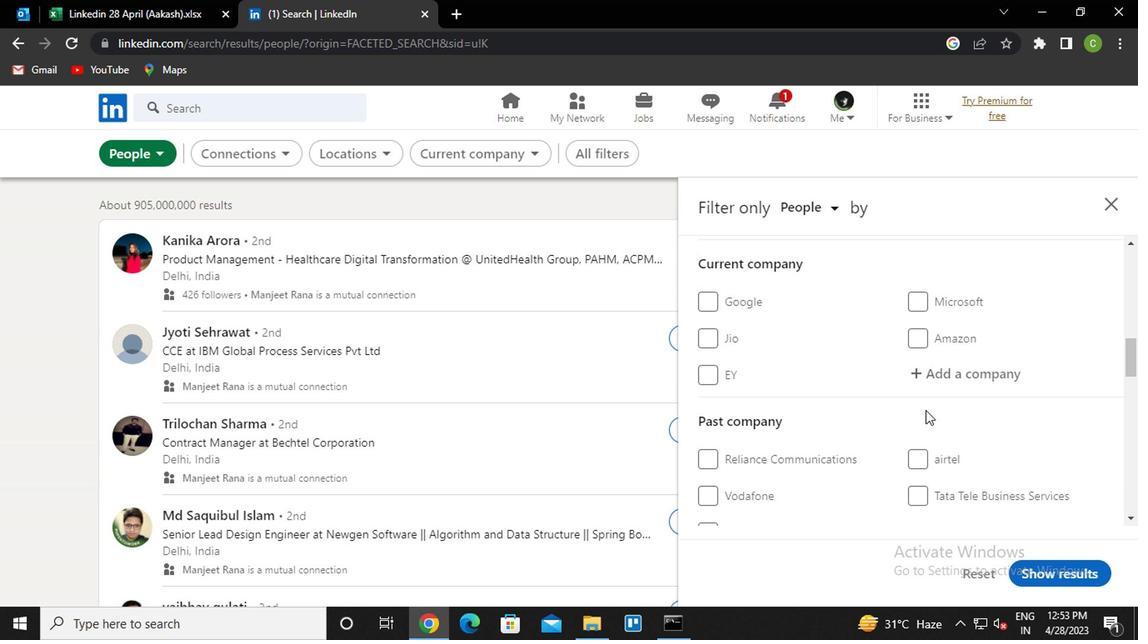 
Action: Mouse pressed left at (949, 366)
Screenshot: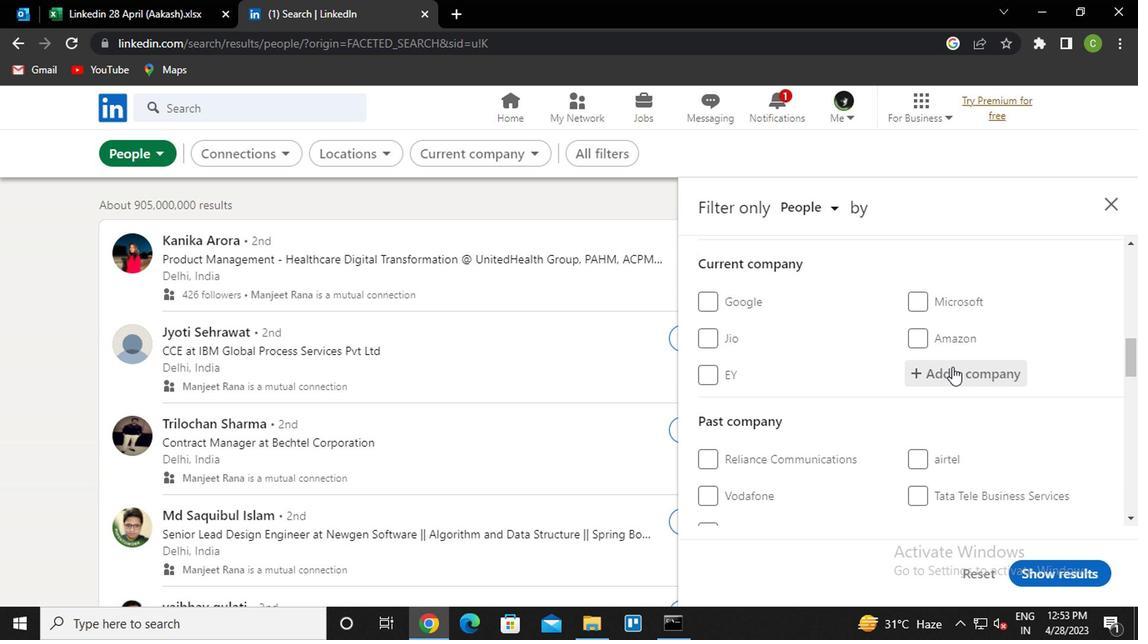 
Action: Key pressed <Key.caps_lock>wns<Key.down><Key.enter>
Screenshot: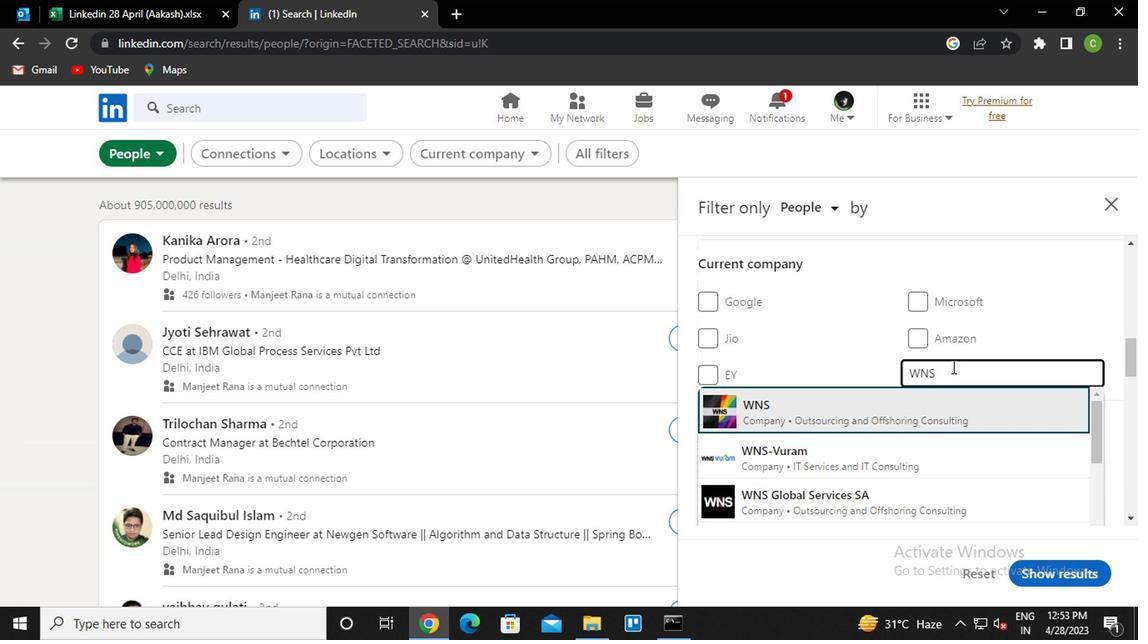 
Action: Mouse scrolled (949, 365) with delta (0, 0)
Screenshot: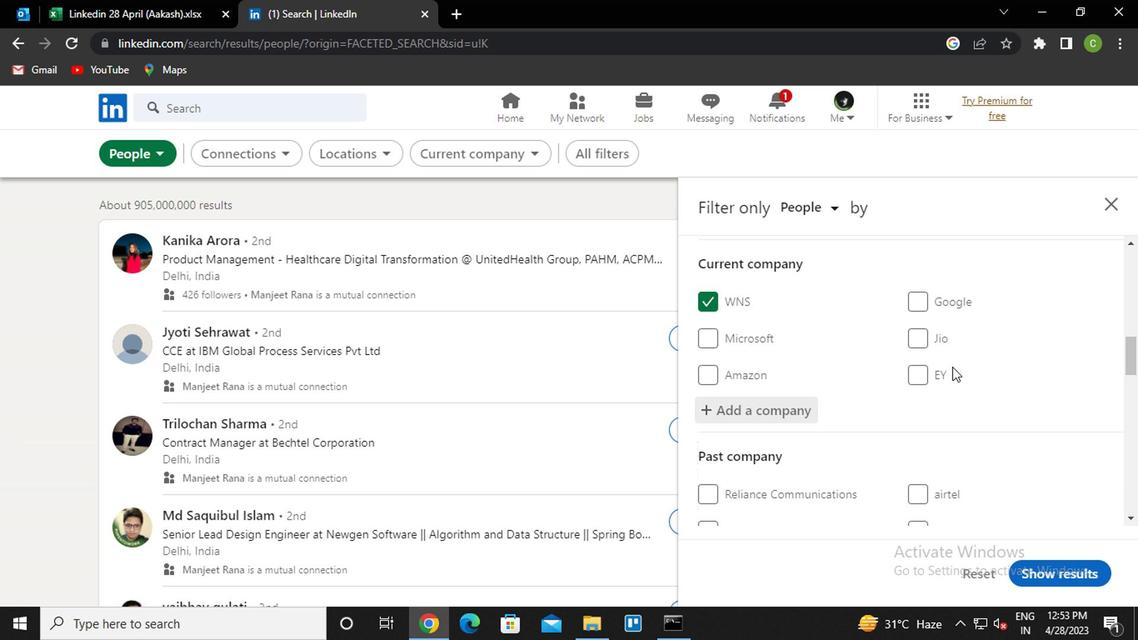 
Action: Mouse scrolled (949, 365) with delta (0, 0)
Screenshot: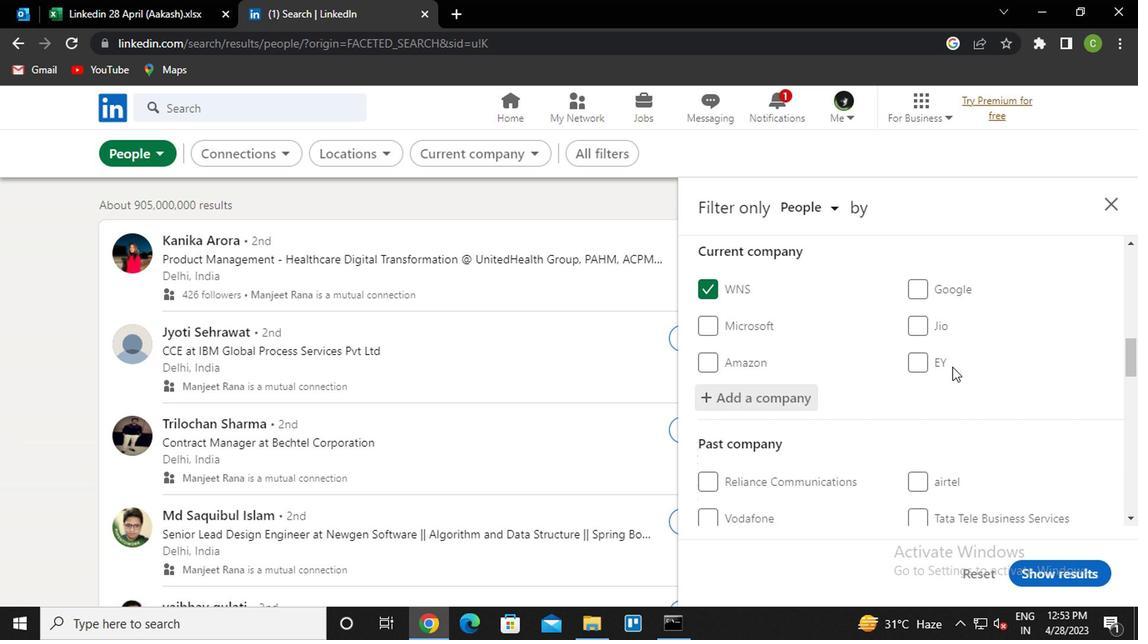 
Action: Mouse scrolled (949, 365) with delta (0, 0)
Screenshot: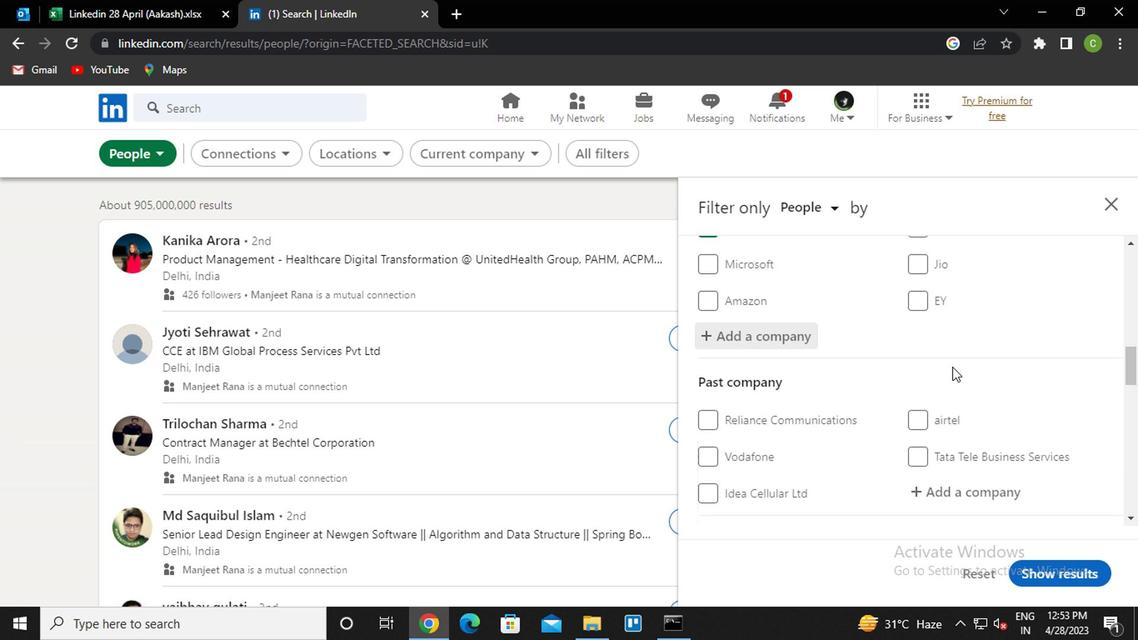 
Action: Mouse scrolled (949, 365) with delta (0, 0)
Screenshot: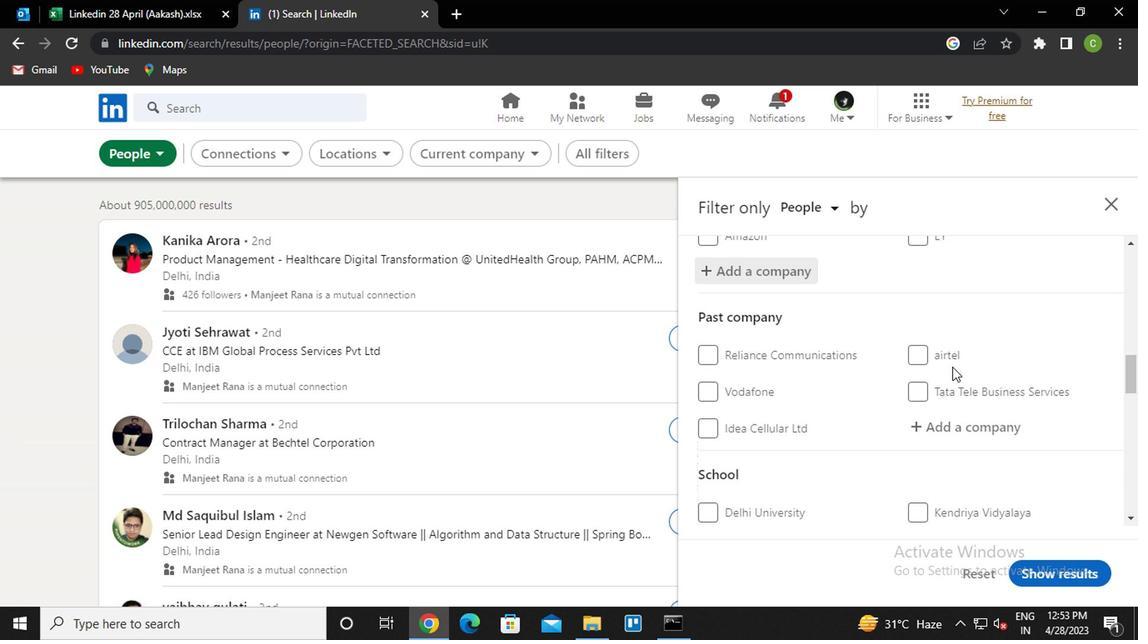
Action: Mouse moved to (956, 414)
Screenshot: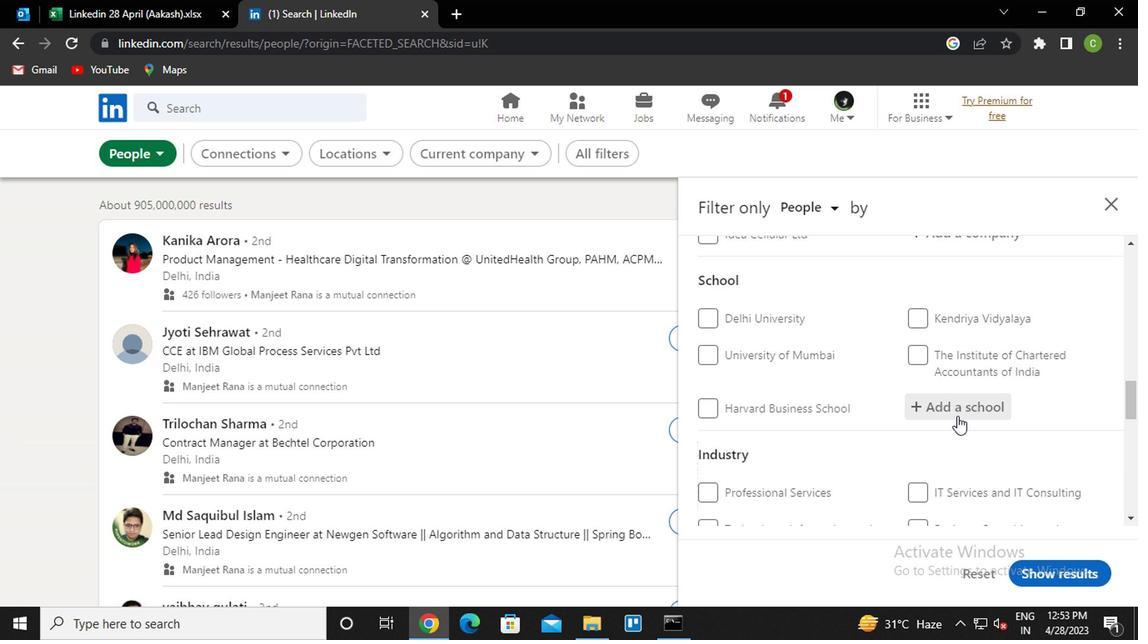 
Action: Mouse pressed left at (956, 414)
Screenshot: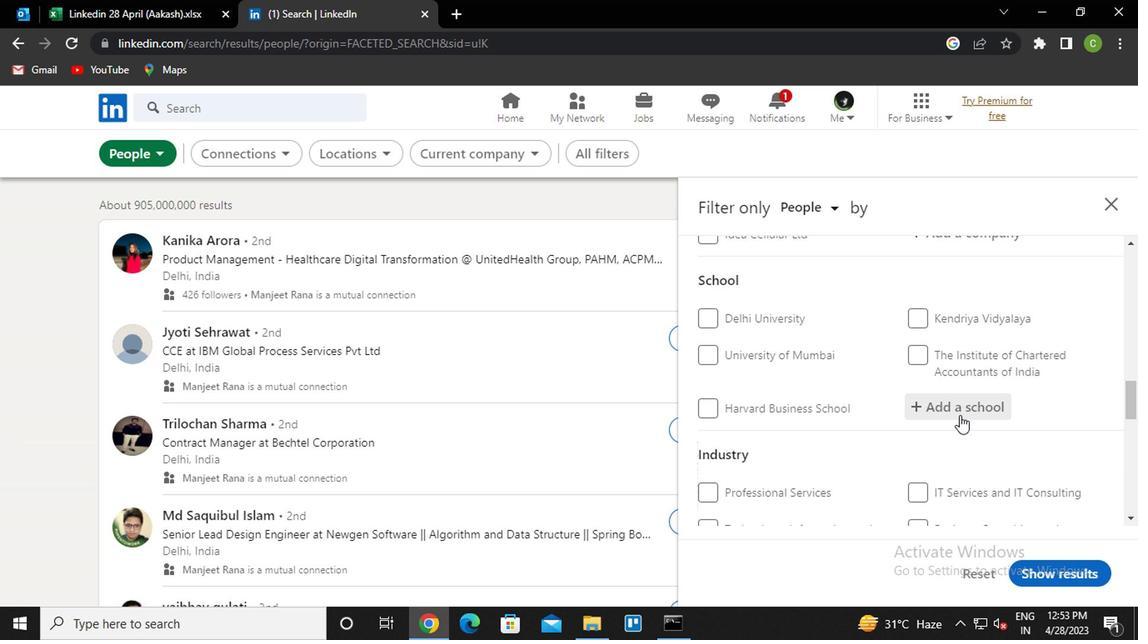 
Action: Key pressed s<Key.caps_lock>anjivani<Key.down><Key.down><Key.enter>
Screenshot: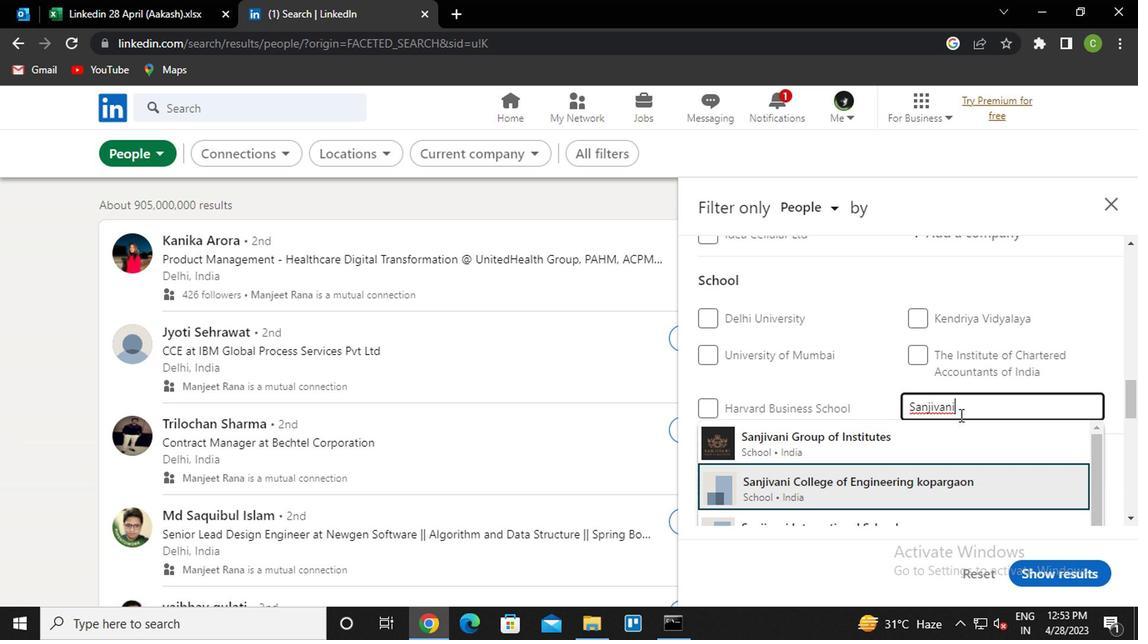 
Action: Mouse scrolled (956, 413) with delta (0, 0)
Screenshot: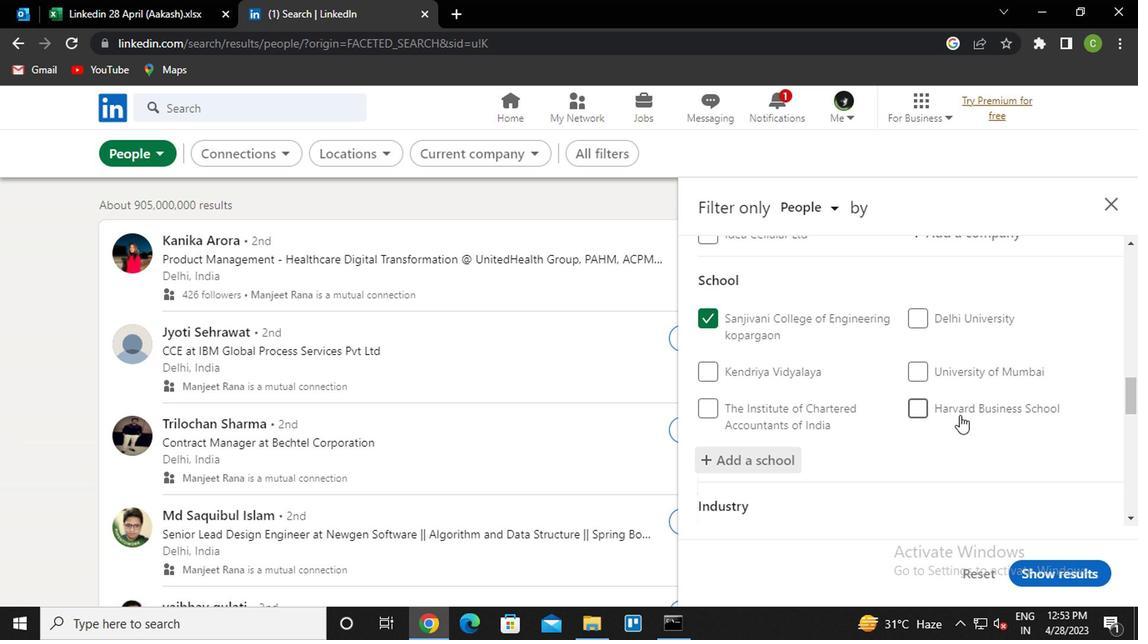 
Action: Mouse scrolled (956, 413) with delta (0, 0)
Screenshot: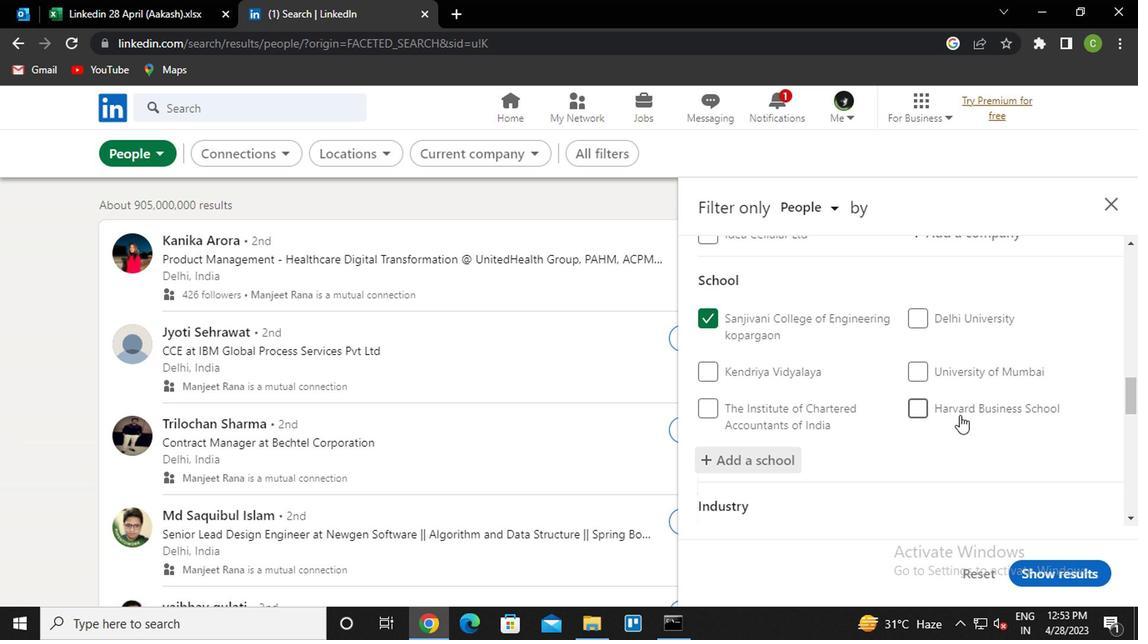 
Action: Mouse scrolled (956, 413) with delta (0, 0)
Screenshot: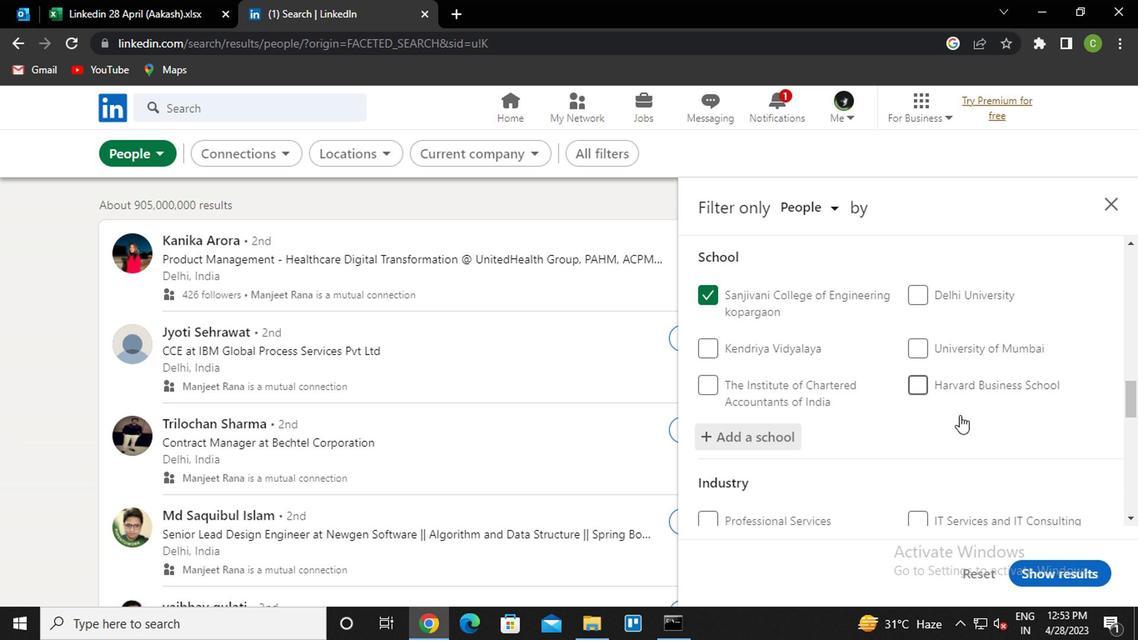 
Action: Mouse moved to (975, 385)
Screenshot: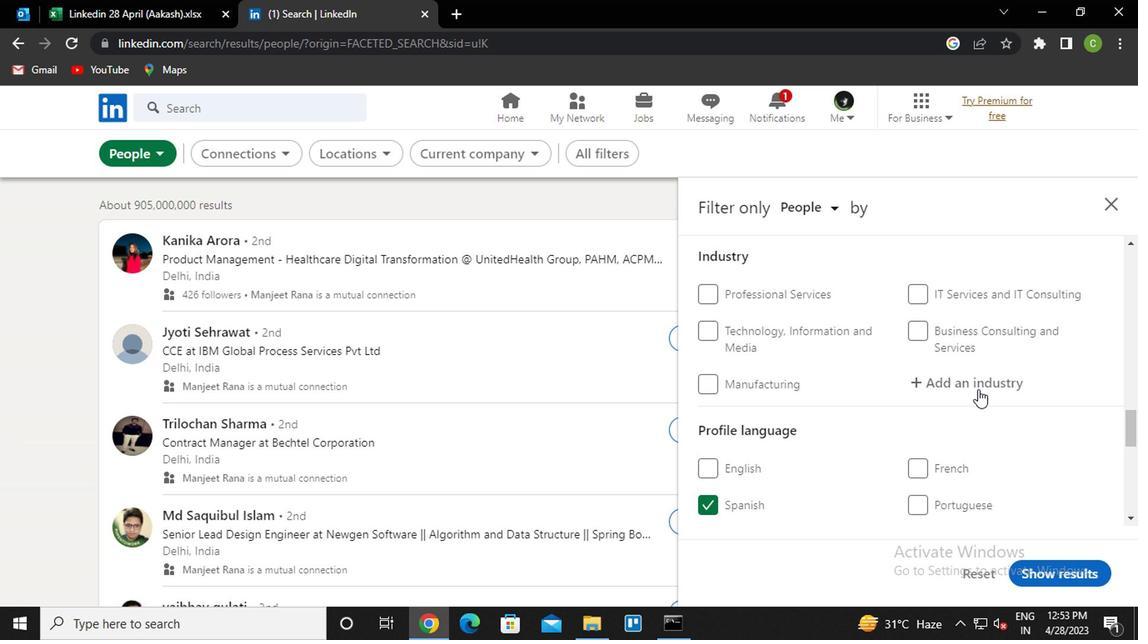 
Action: Mouse pressed left at (975, 385)
Screenshot: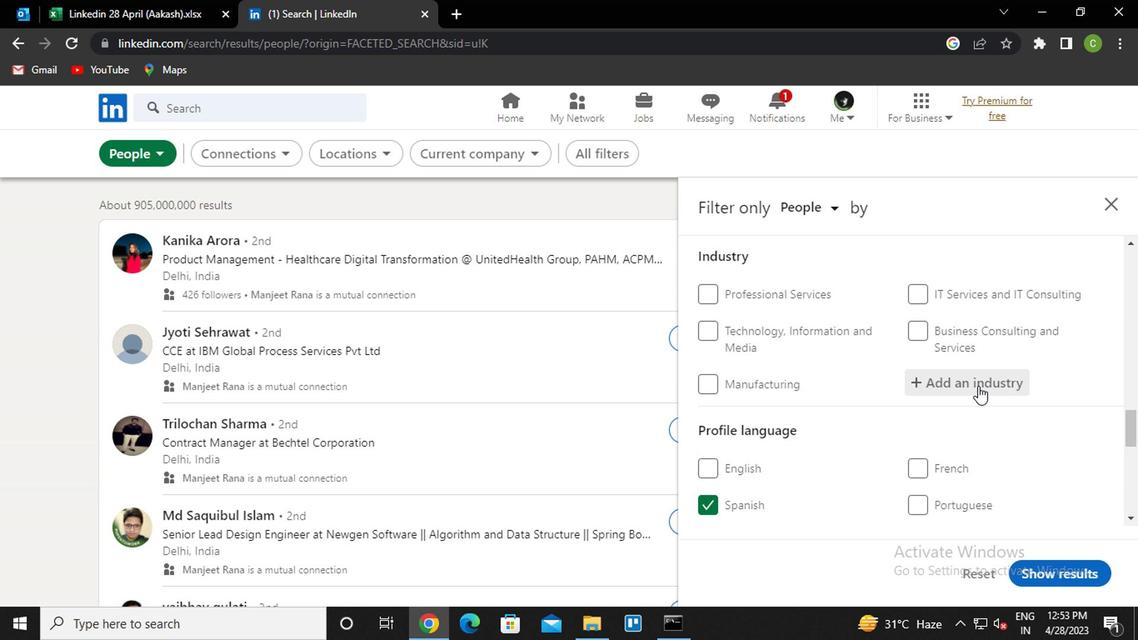 
Action: Key pressed <Key.caps_lock>c<Key.backspace>v<Key.caps_lock>ehicle<Key.down><Key.down><Key.down><Key.enter>
Screenshot: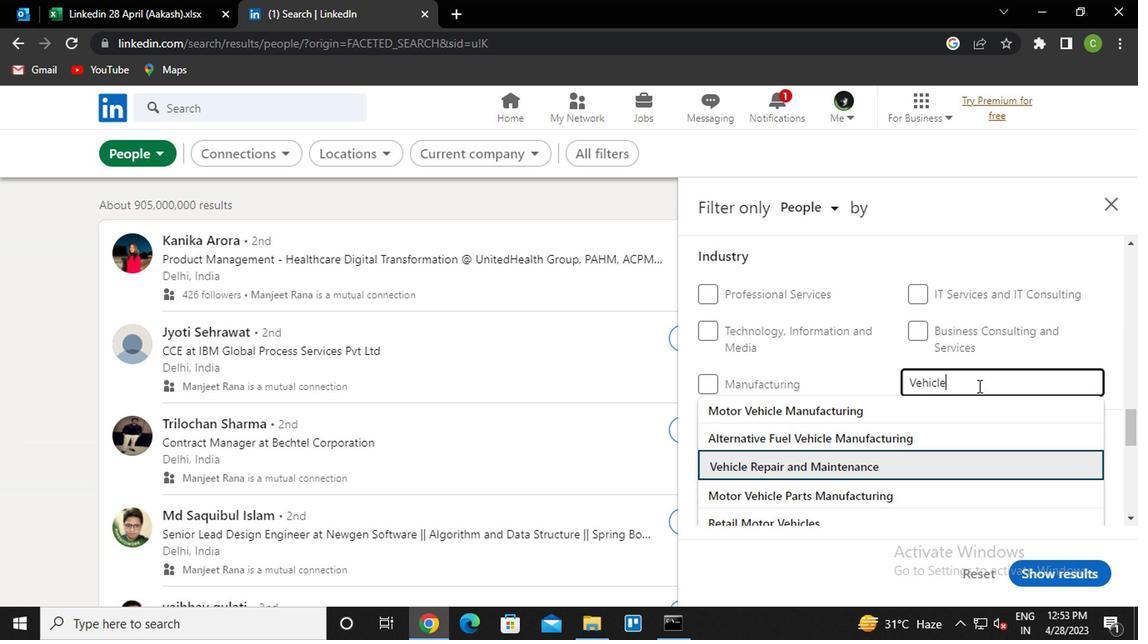 
Action: Mouse scrolled (975, 384) with delta (0, 0)
Screenshot: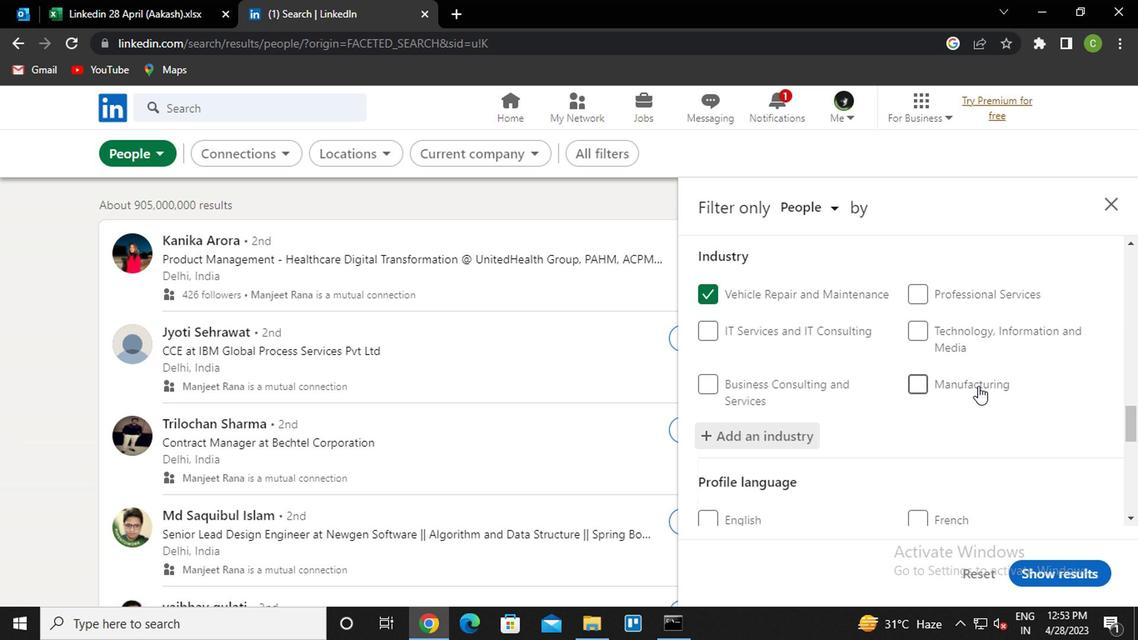 
Action: Mouse scrolled (975, 384) with delta (0, 0)
Screenshot: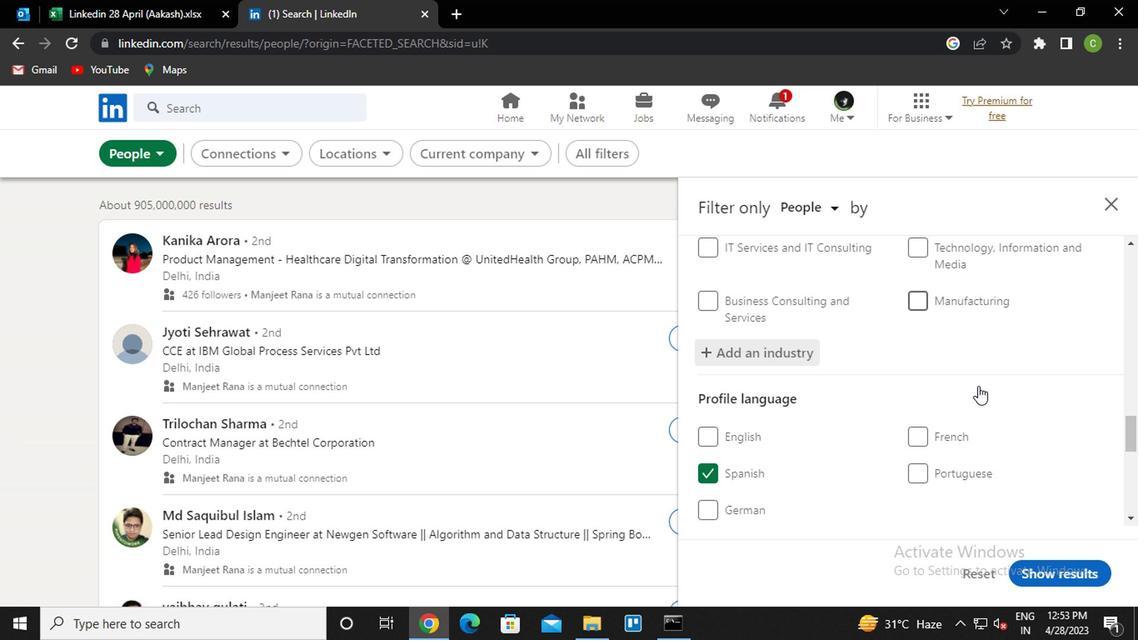 
Action: Mouse scrolled (975, 384) with delta (0, 0)
Screenshot: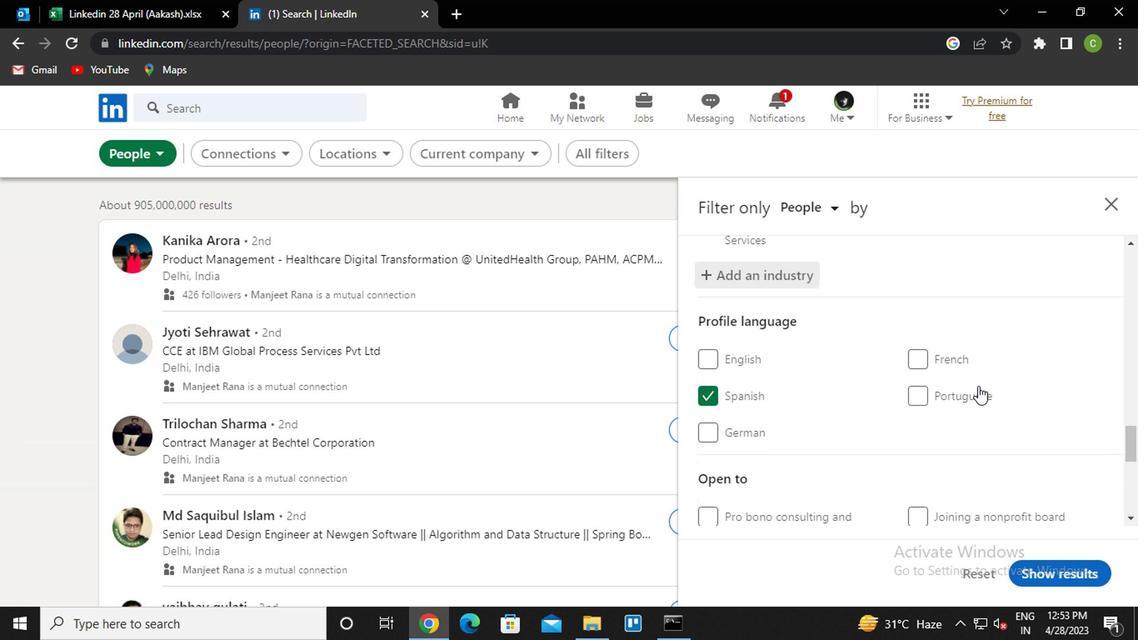 
Action: Mouse scrolled (975, 384) with delta (0, 0)
Screenshot: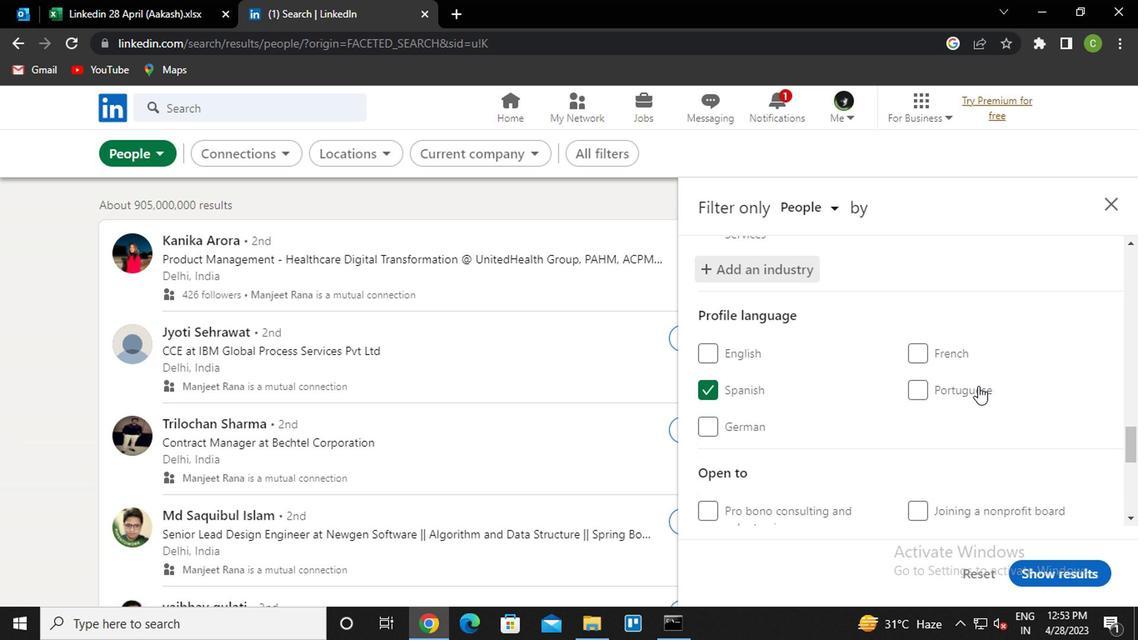 
Action: Mouse scrolled (975, 384) with delta (0, 0)
Screenshot: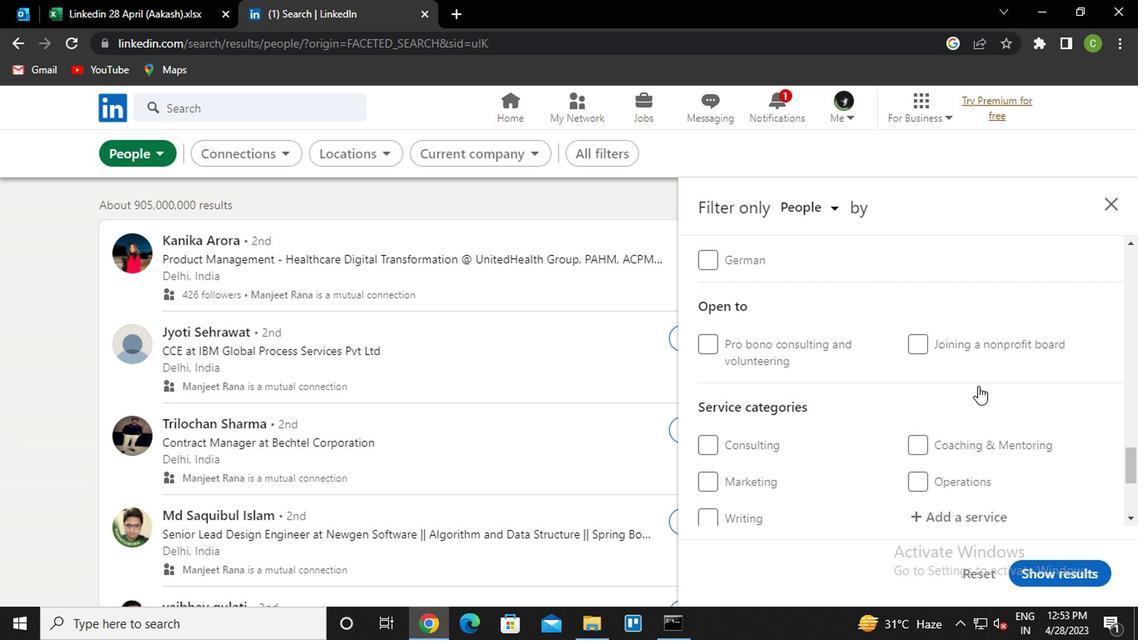 
Action: Mouse moved to (966, 378)
Screenshot: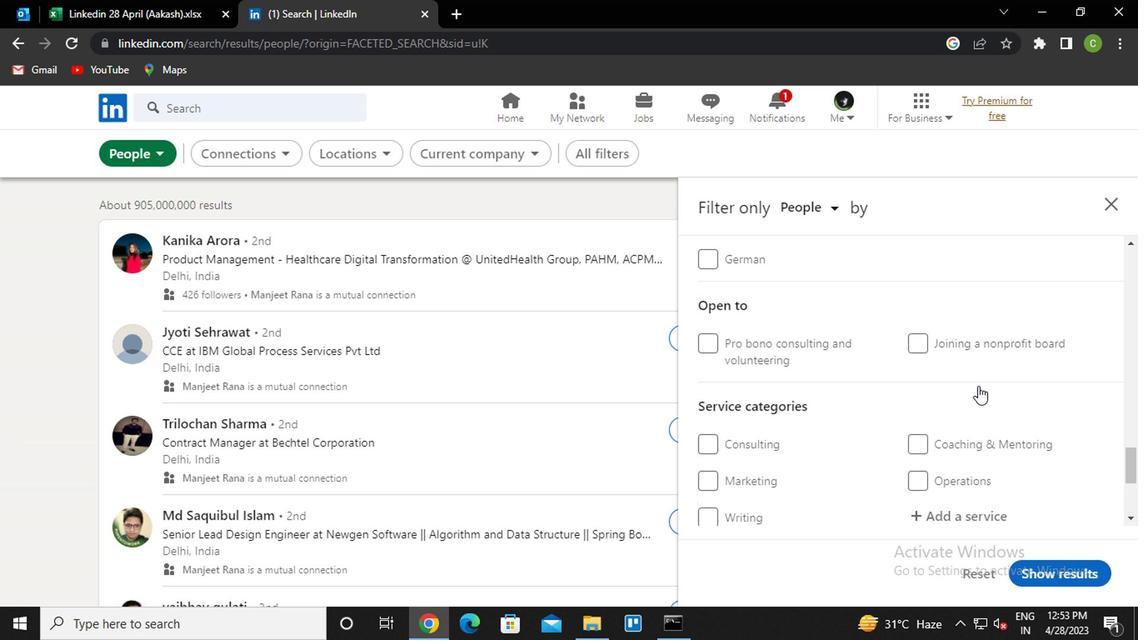 
Action: Mouse scrolled (966, 377) with delta (0, -1)
Screenshot: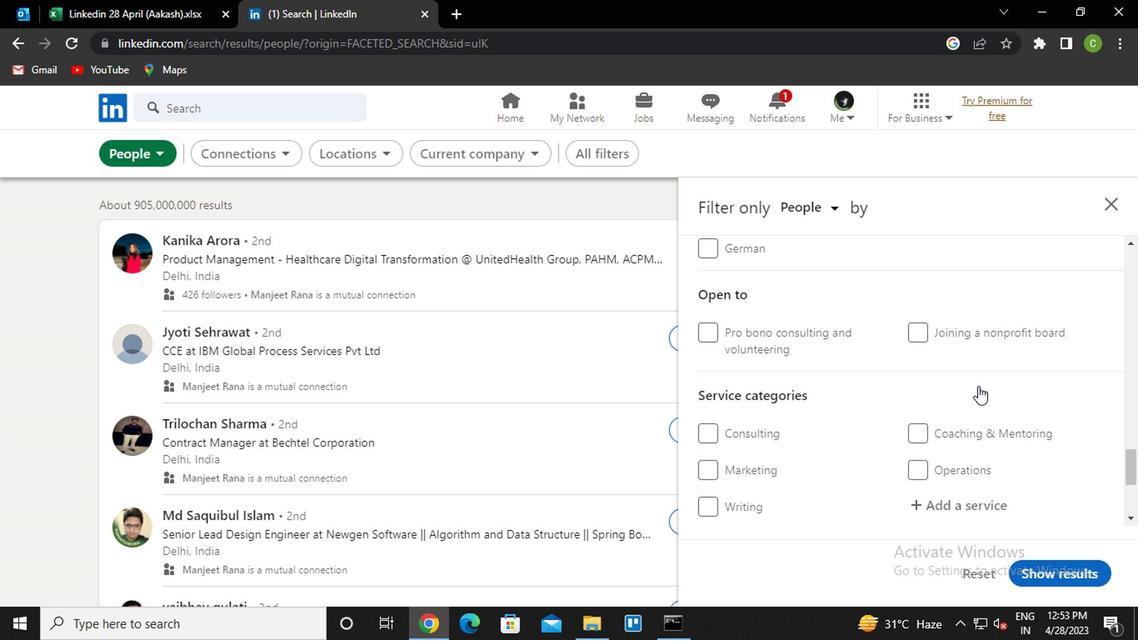 
Action: Mouse moved to (941, 363)
Screenshot: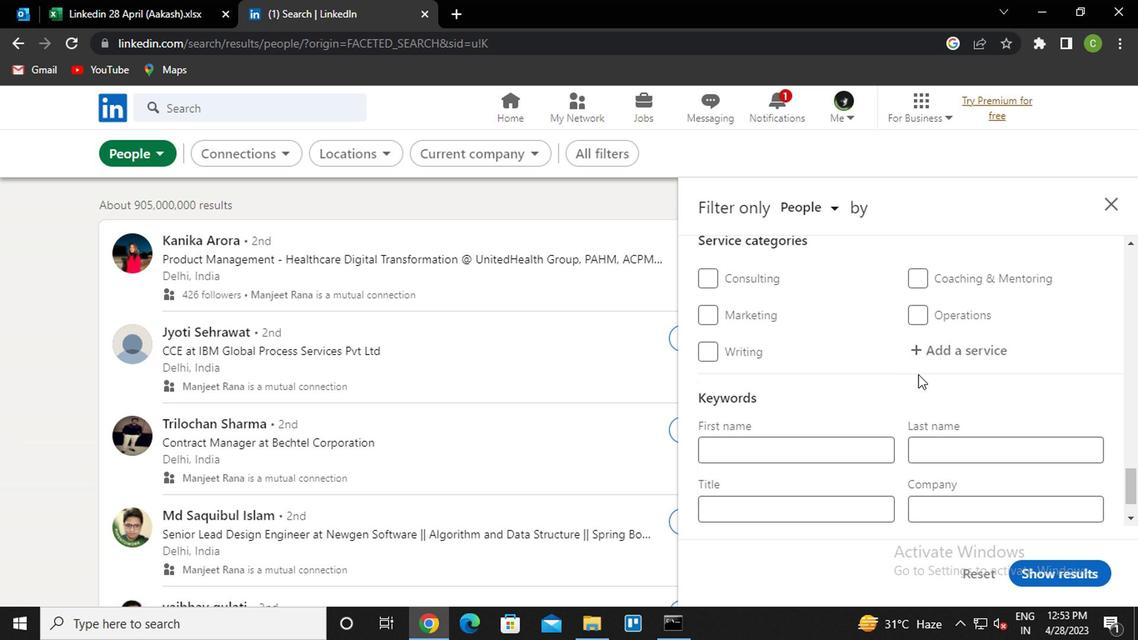 
Action: Mouse pressed left at (941, 363)
Screenshot: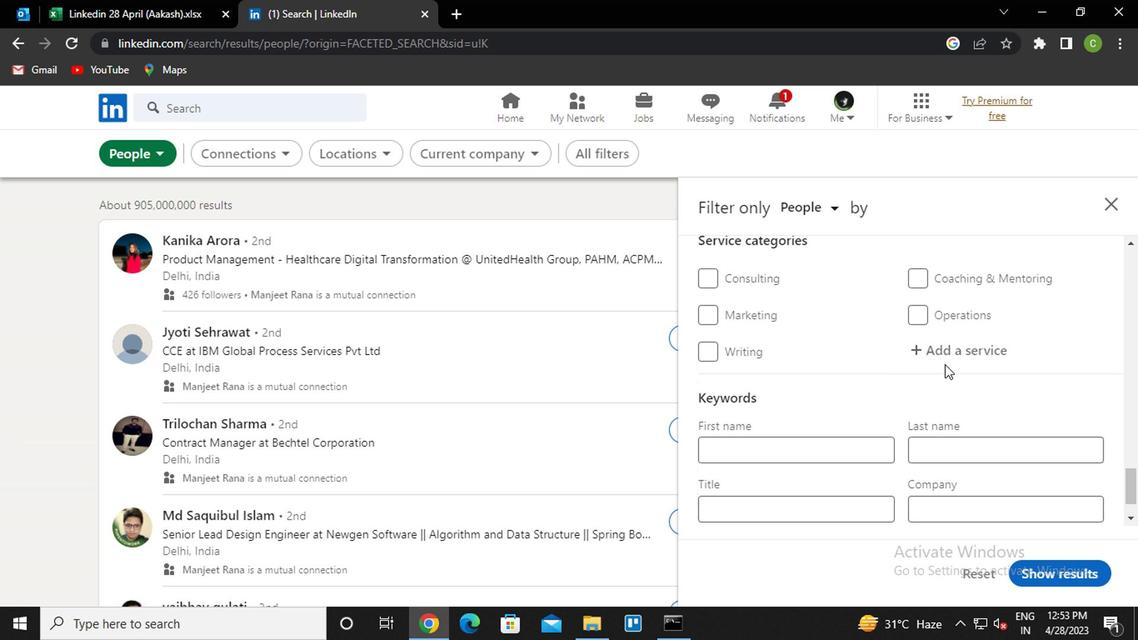 
Action: Mouse moved to (946, 351)
Screenshot: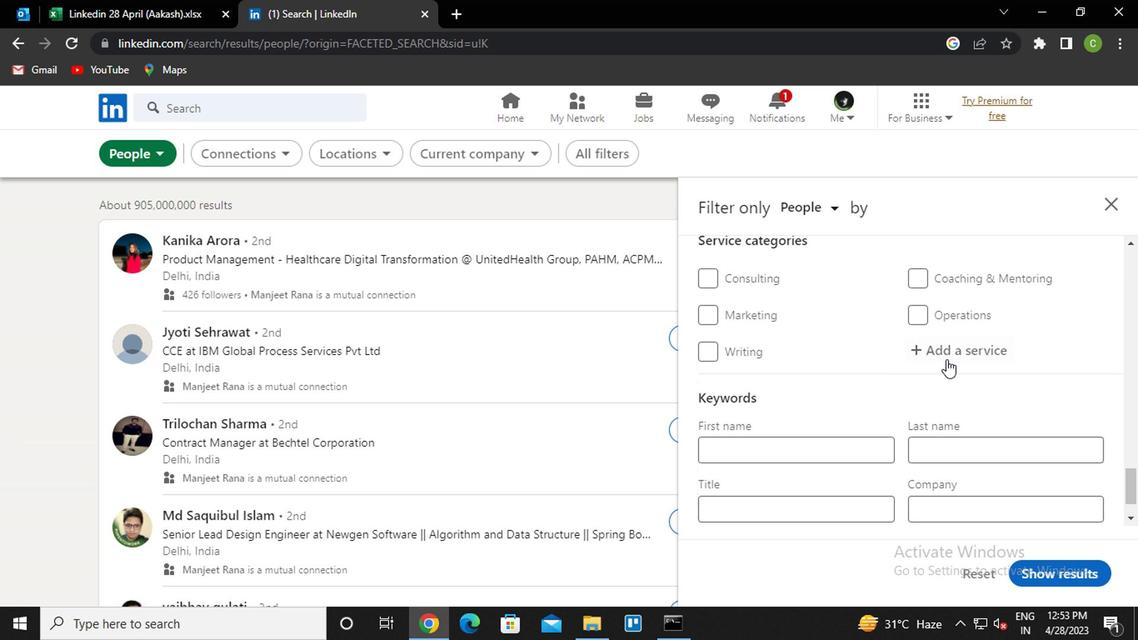 
Action: Mouse pressed left at (946, 351)
Screenshot: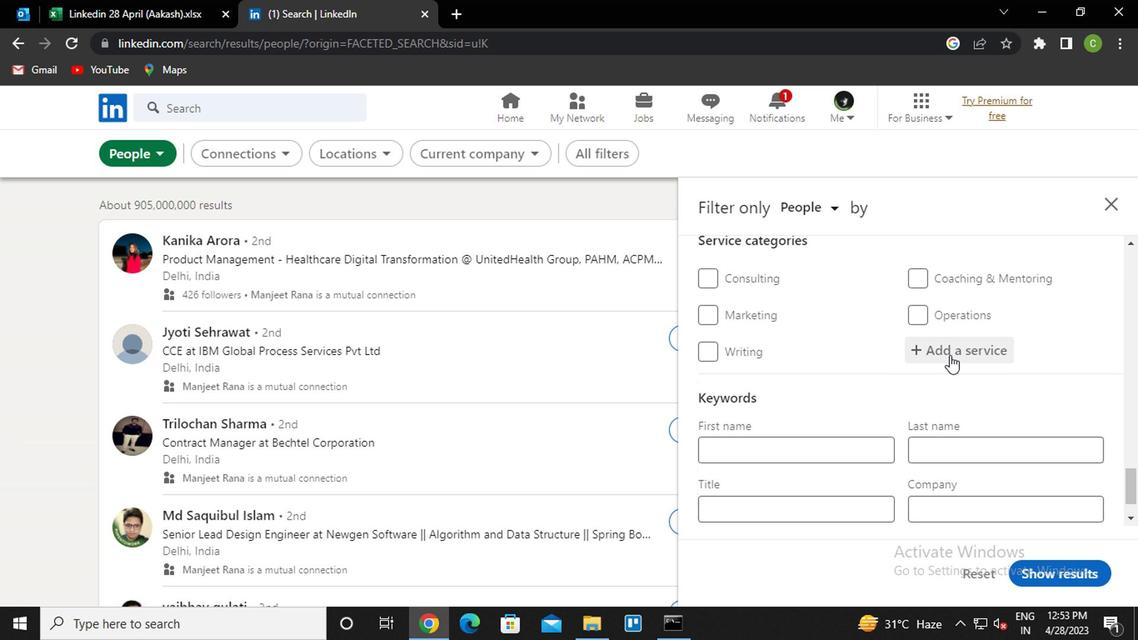 
Action: Key pressed <Key.caps_lock>n<Key.caps_lock>ature<Key.down><Key.enter>
Screenshot: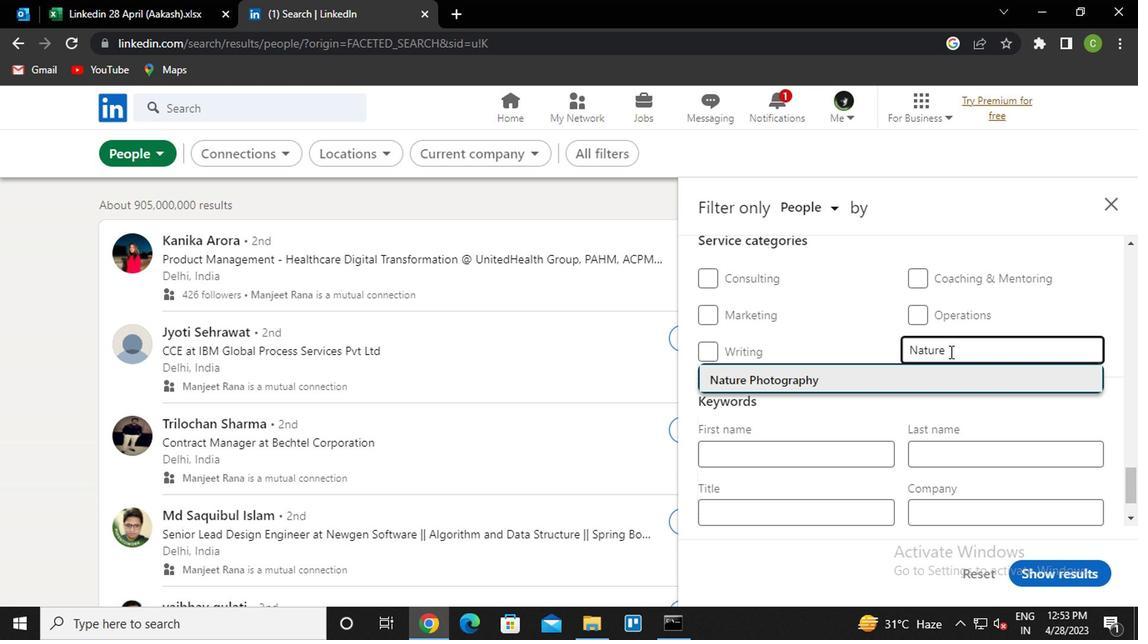 
Action: Mouse scrolled (946, 350) with delta (0, 0)
Screenshot: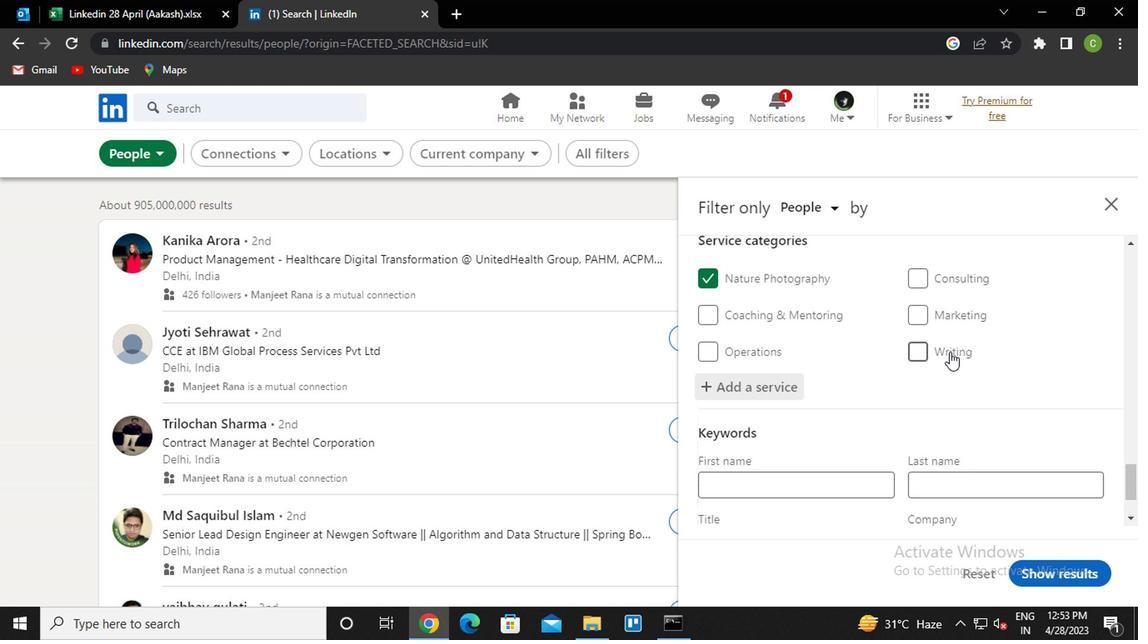 
Action: Mouse scrolled (946, 350) with delta (0, 0)
Screenshot: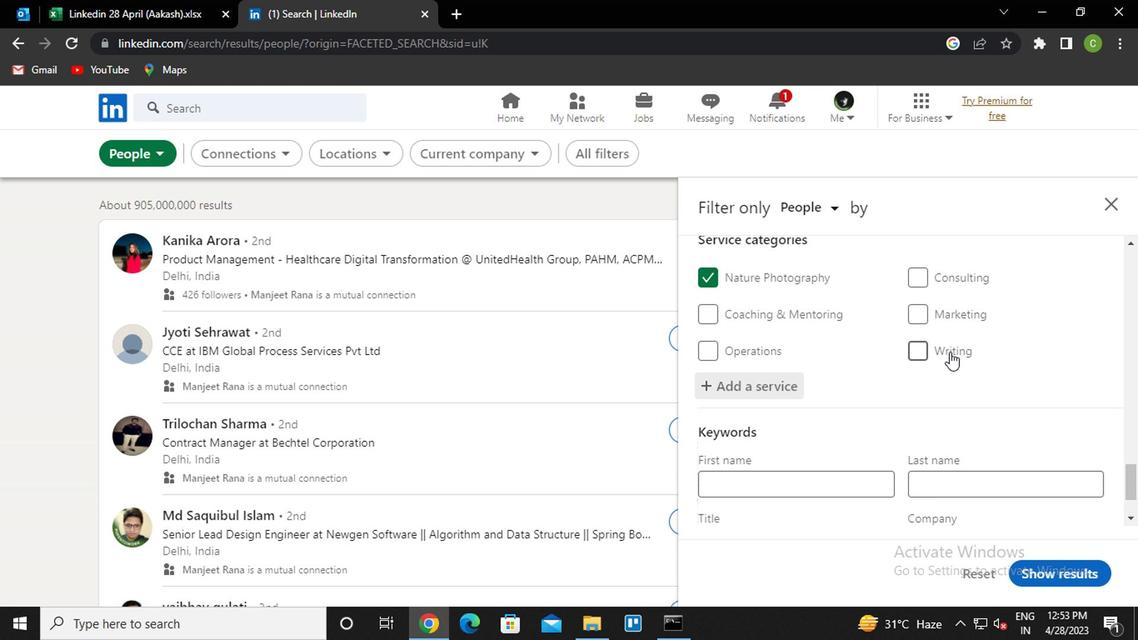 
Action: Mouse scrolled (946, 350) with delta (0, 0)
Screenshot: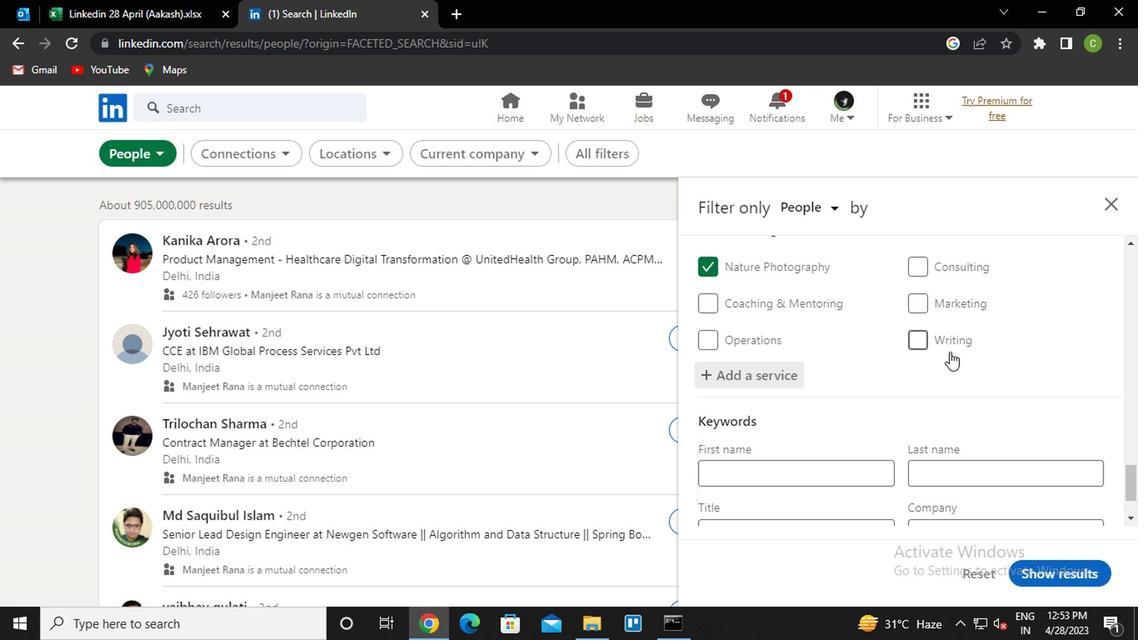 
Action: Mouse scrolled (946, 350) with delta (0, 0)
Screenshot: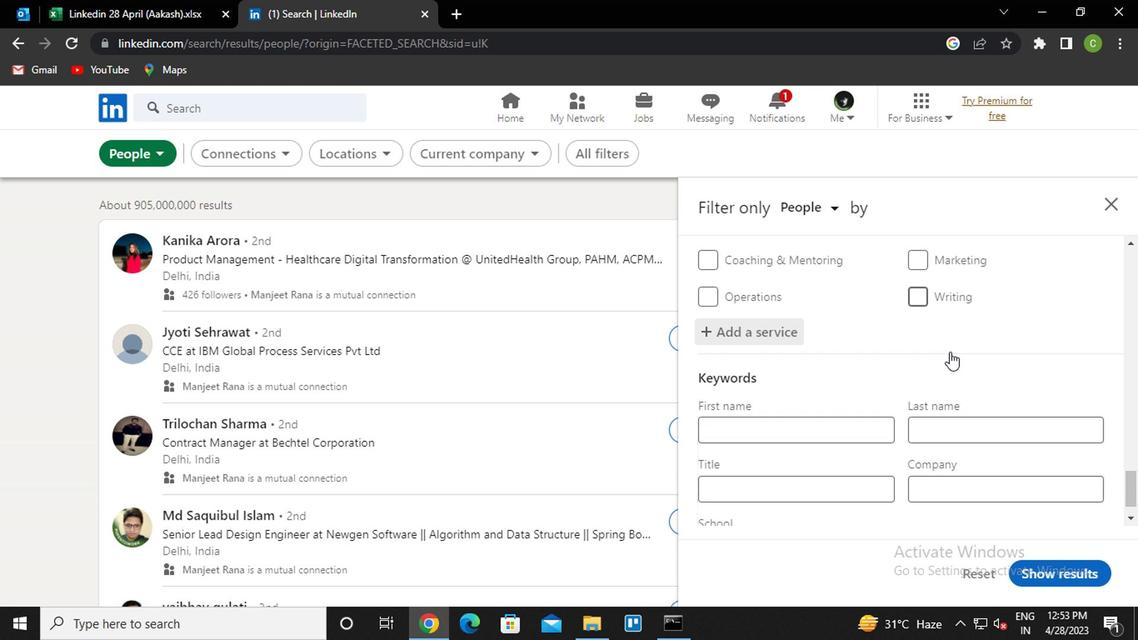 
Action: Mouse scrolled (946, 350) with delta (0, 0)
Screenshot: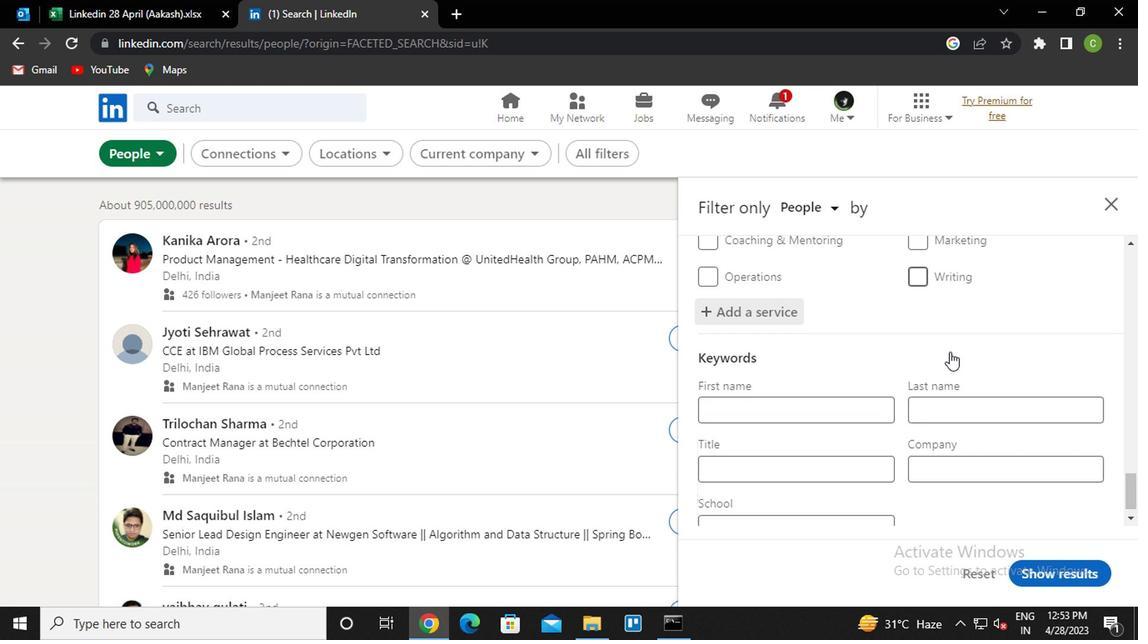 
Action: Mouse moved to (803, 457)
Screenshot: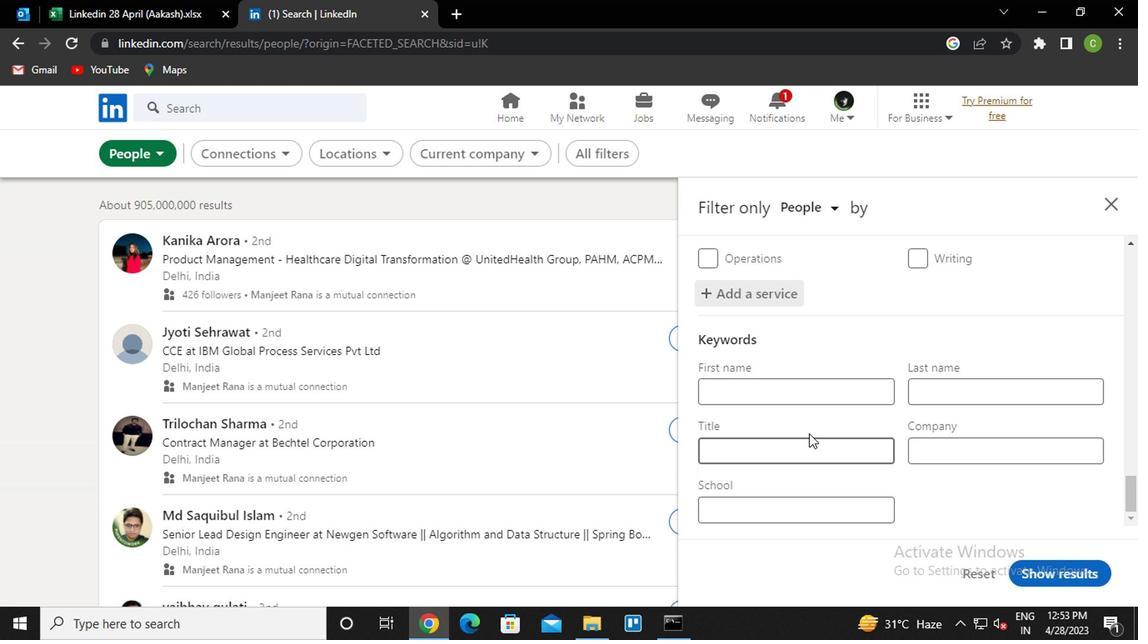 
Action: Mouse pressed left at (803, 457)
Screenshot: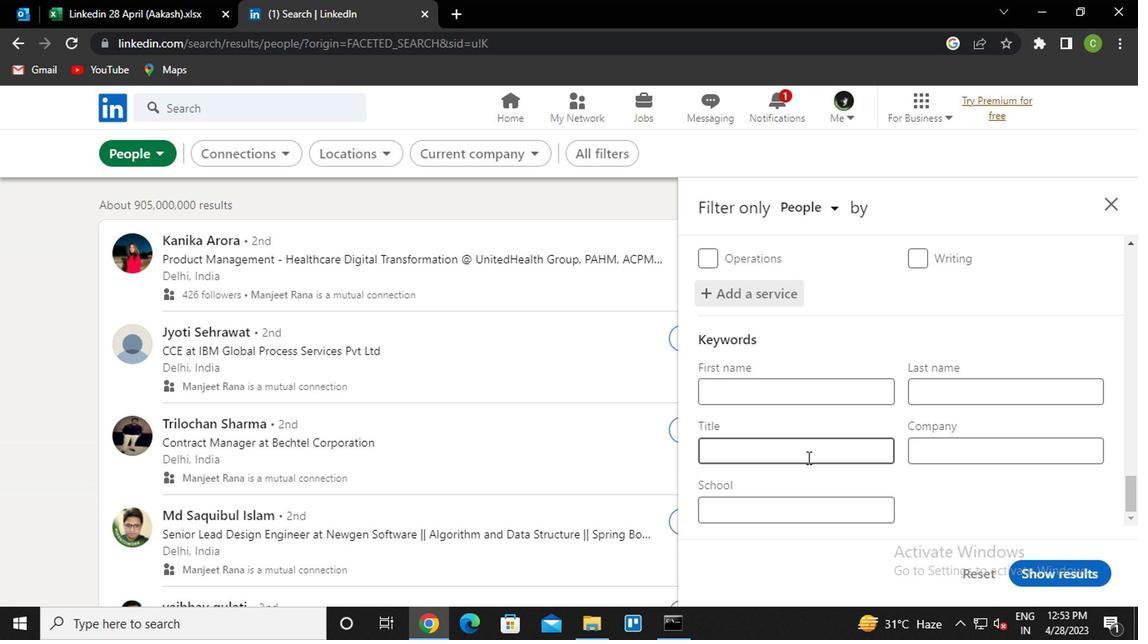 
Action: Key pressed <Key.caps_lock>b<Key.caps_lock>us<Key.space><Key.caps_lock>d<Key.caps_lock>river
Screenshot: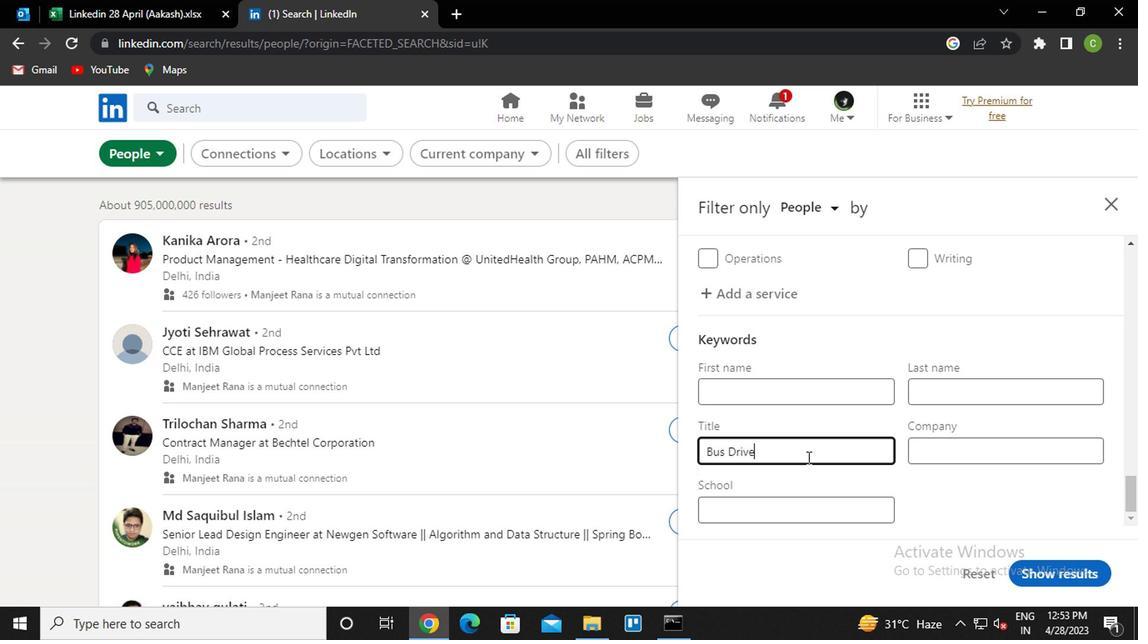 
Action: Mouse moved to (1069, 581)
Screenshot: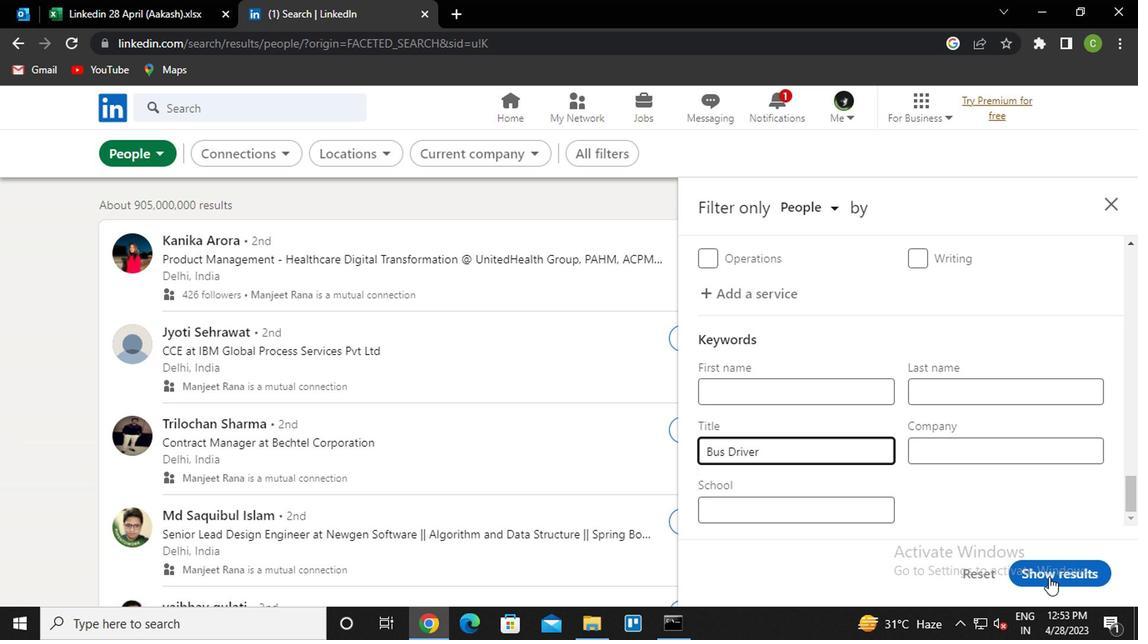 
Action: Mouse pressed left at (1069, 581)
Screenshot: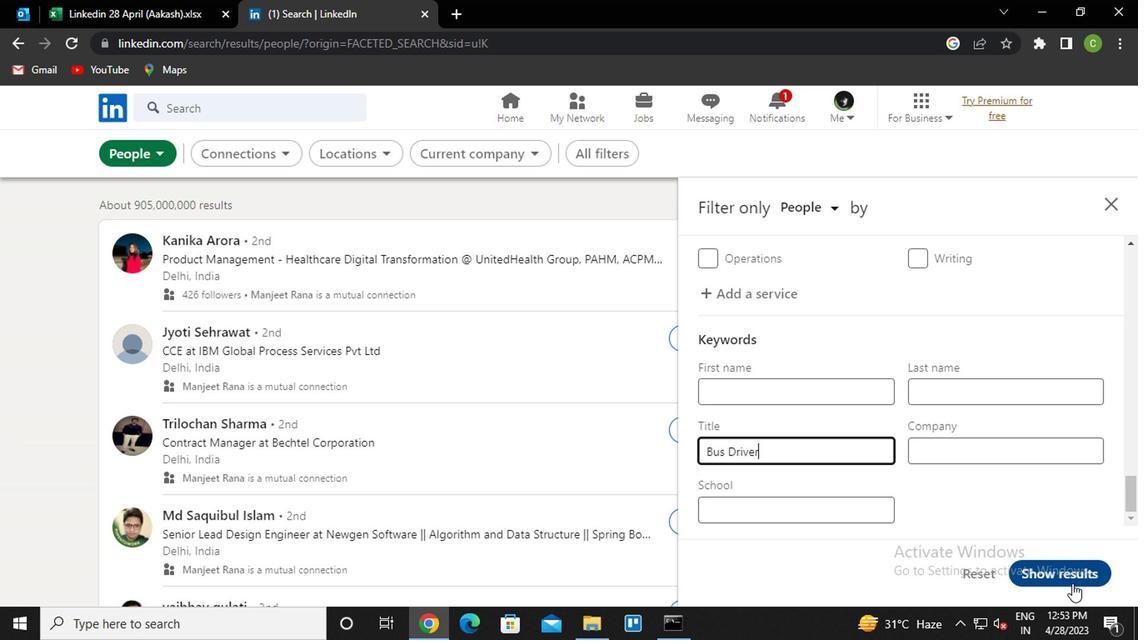 
Action: Mouse moved to (575, 550)
Screenshot: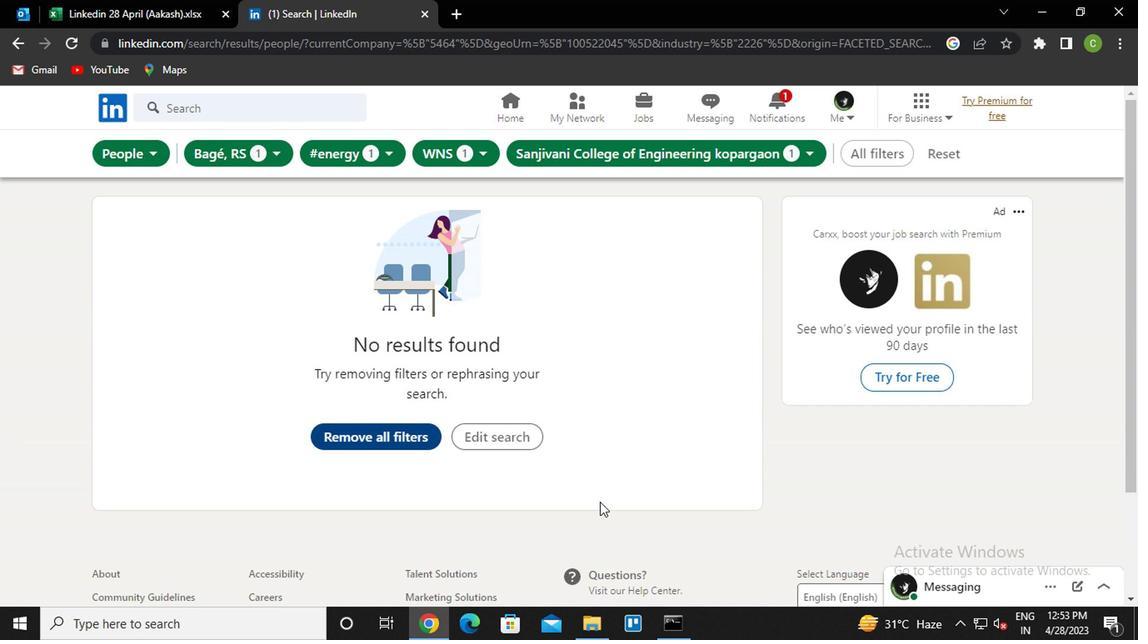 
